 Task: Send an email with the signature Mariah Brown with the subject Request for an accommodation follow-up and the message The new product launch is scheduled for next week, are you ready? from softage.9@softage.net to softage.2@softage.net and move the email from Sent Items to the folder Lease agreements
Action: Mouse moved to (969, 73)
Screenshot: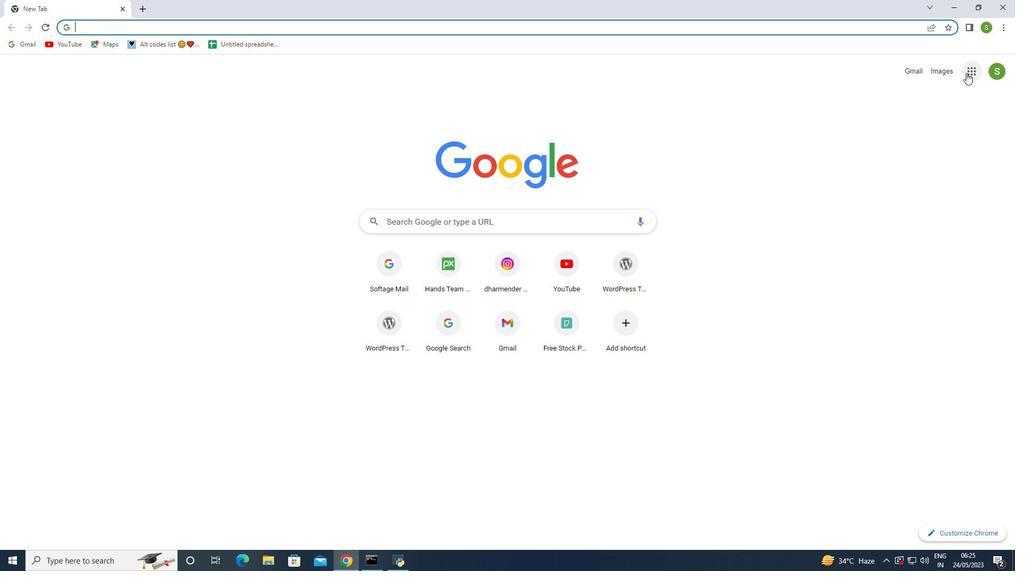 
Action: Mouse pressed left at (969, 73)
Screenshot: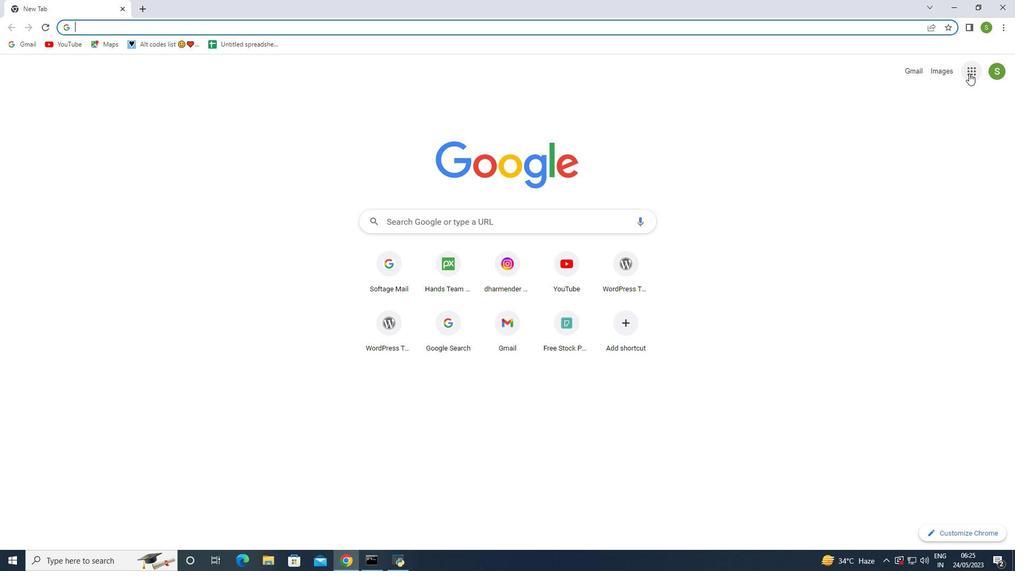 
Action: Mouse moved to (922, 123)
Screenshot: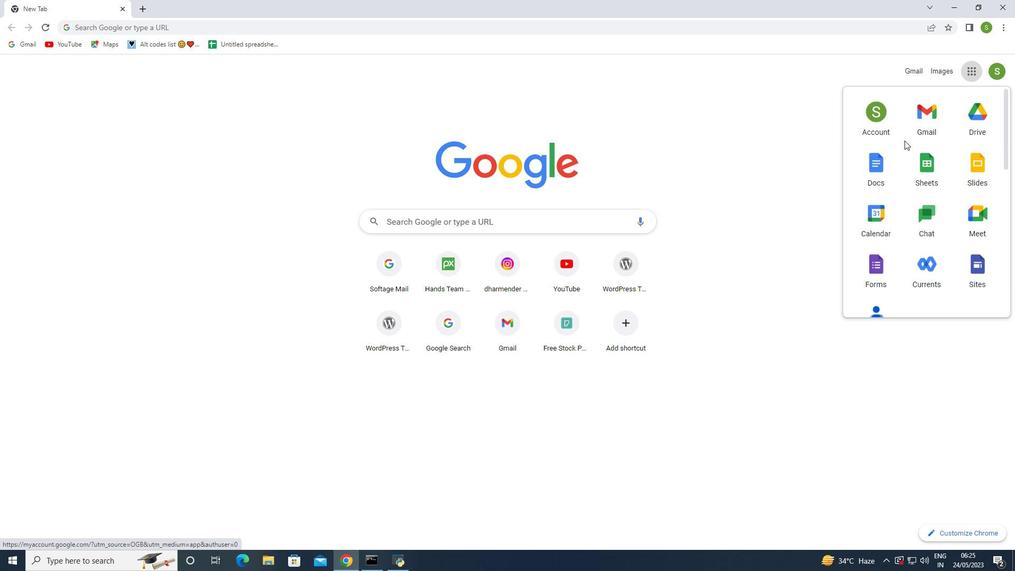 
Action: Mouse pressed left at (922, 123)
Screenshot: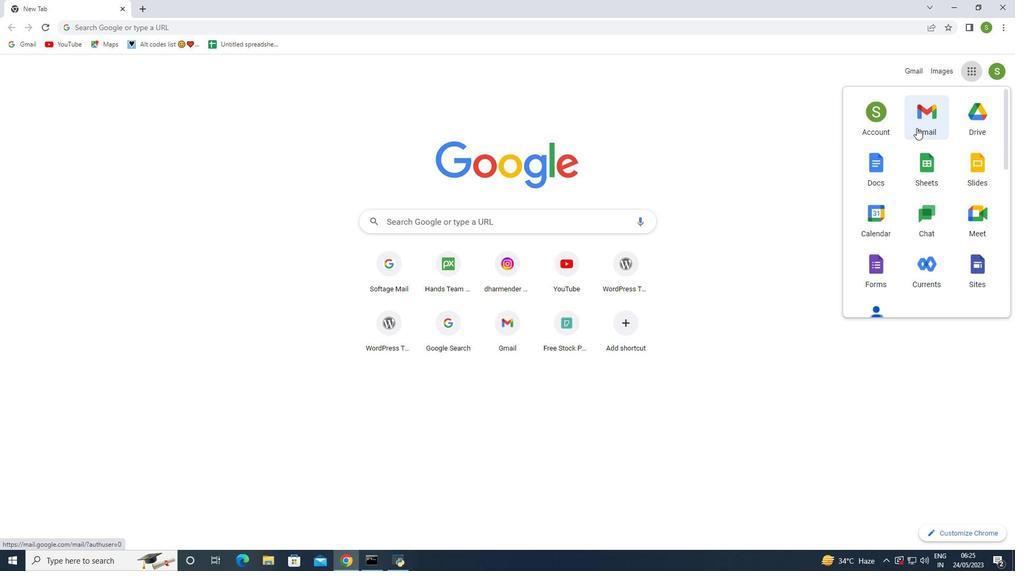
Action: Mouse moved to (897, 73)
Screenshot: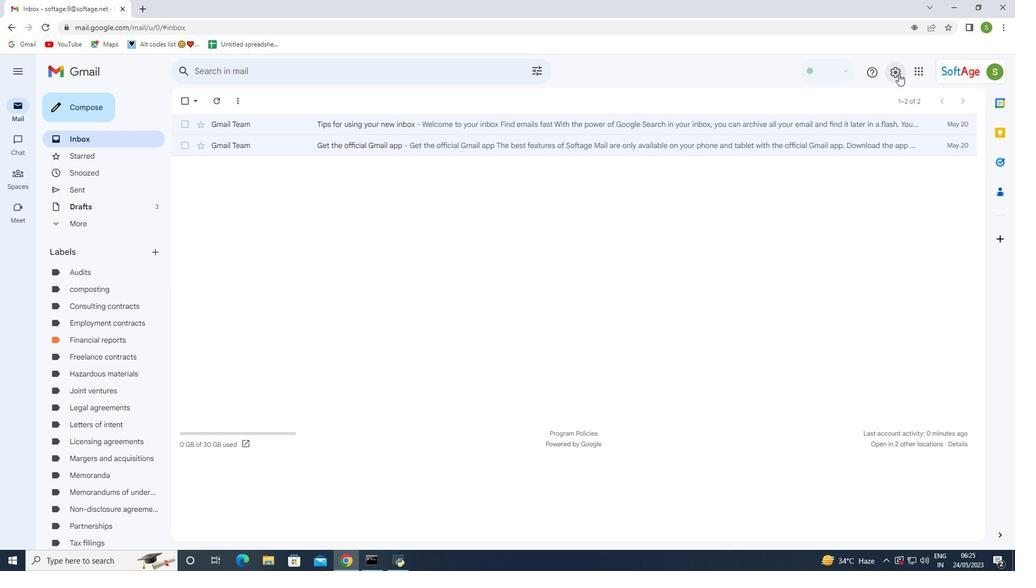 
Action: Mouse pressed left at (897, 73)
Screenshot: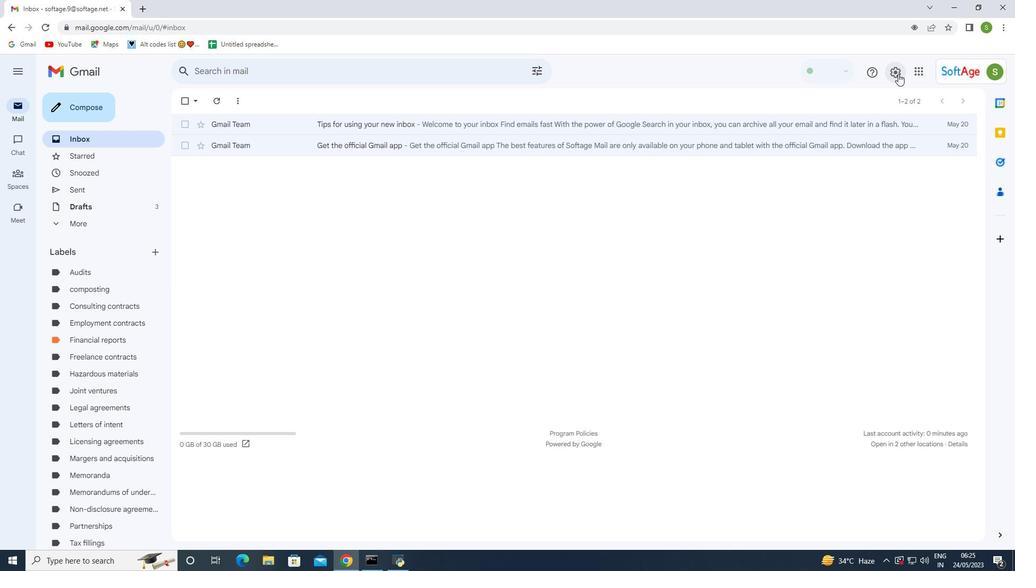 
Action: Mouse moved to (877, 126)
Screenshot: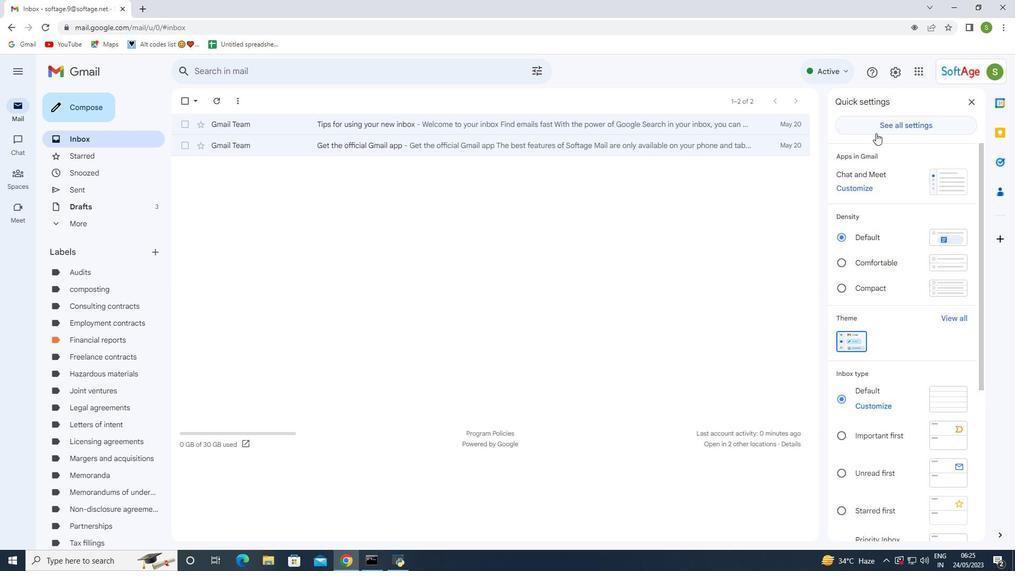 
Action: Mouse pressed left at (877, 126)
Screenshot: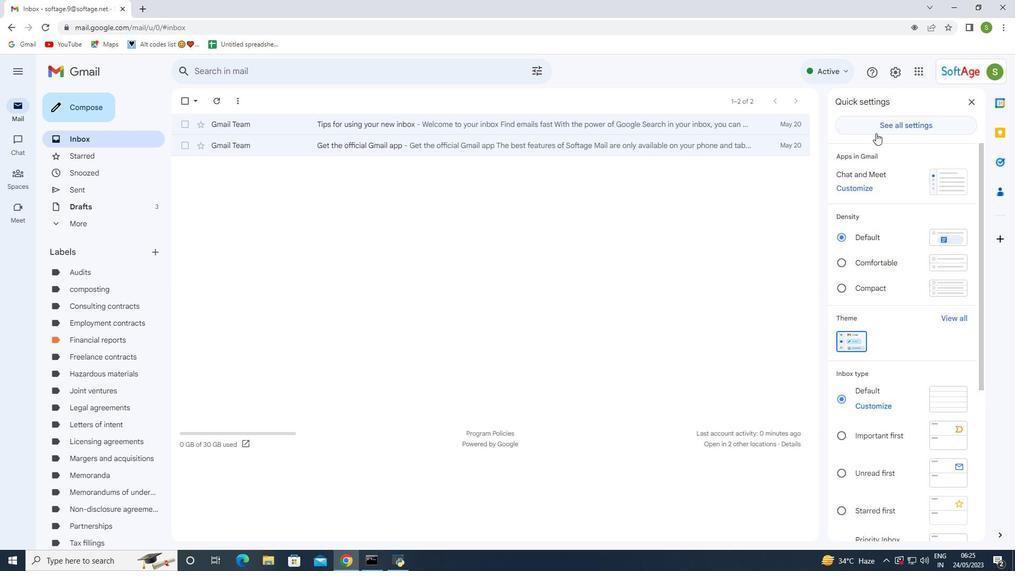 
Action: Mouse moved to (528, 232)
Screenshot: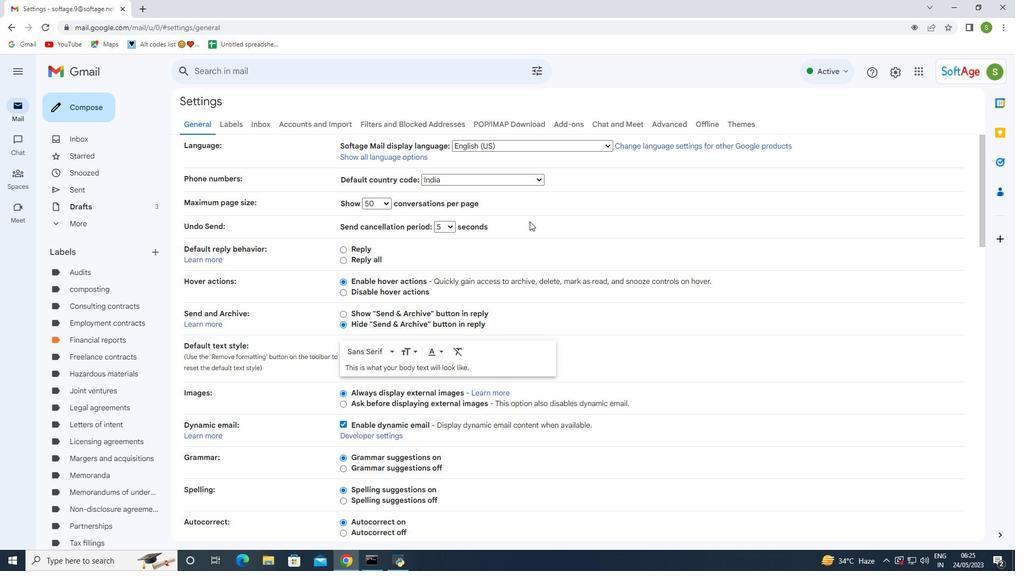 
Action: Mouse scrolled (528, 231) with delta (0, 0)
Screenshot: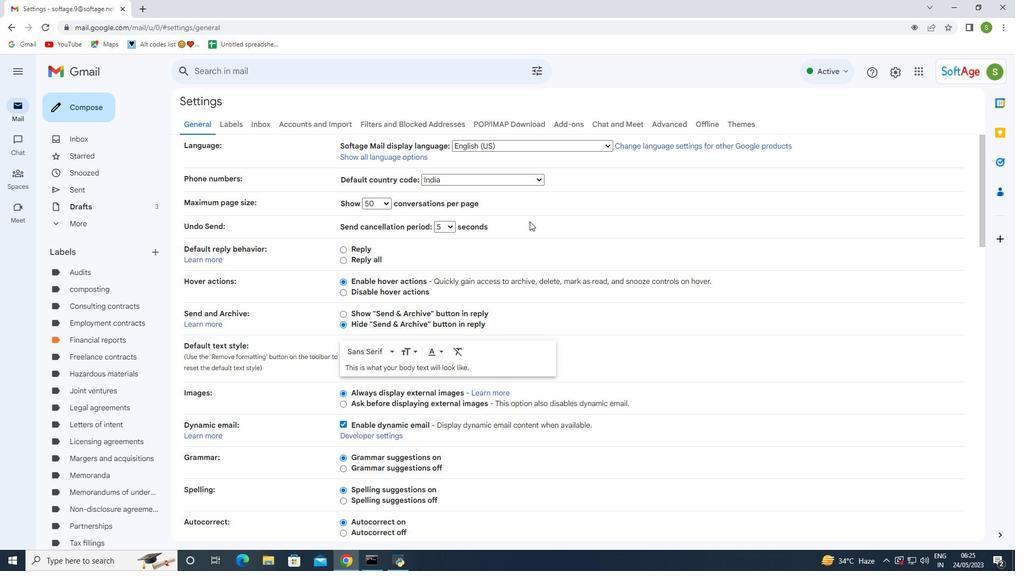 
Action: Mouse moved to (527, 232)
Screenshot: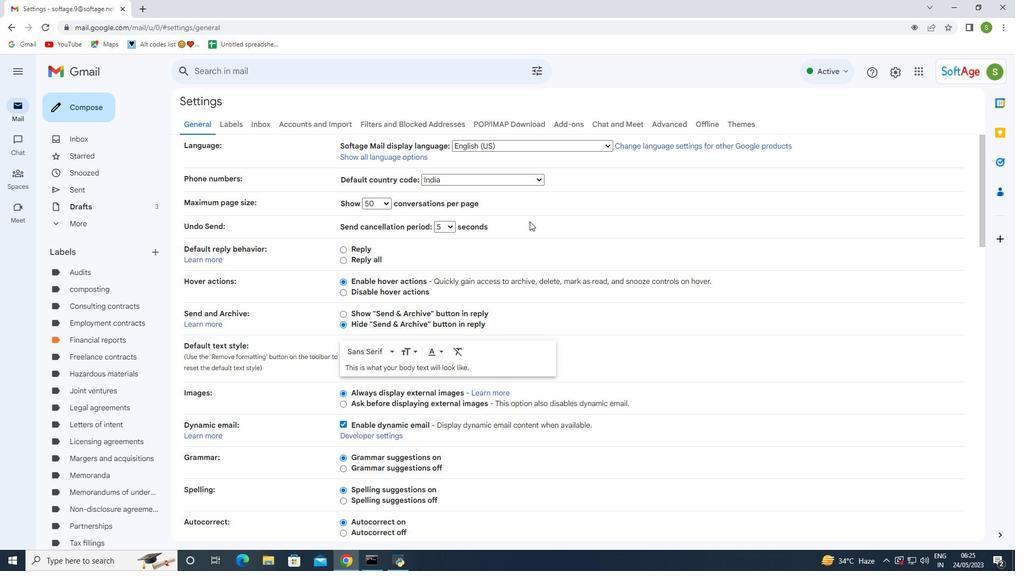 
Action: Mouse scrolled (527, 232) with delta (0, 0)
Screenshot: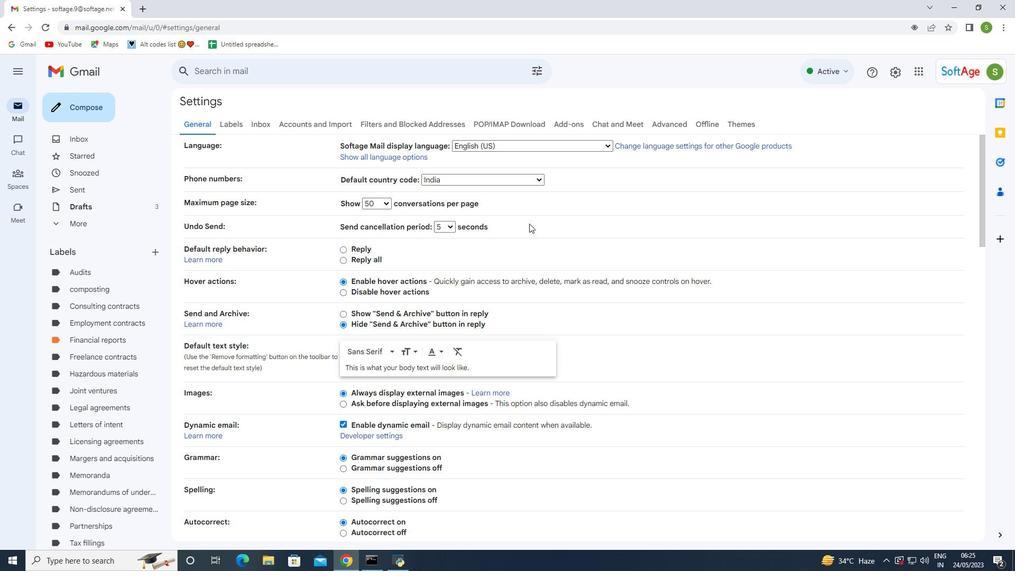 
Action: Mouse moved to (527, 232)
Screenshot: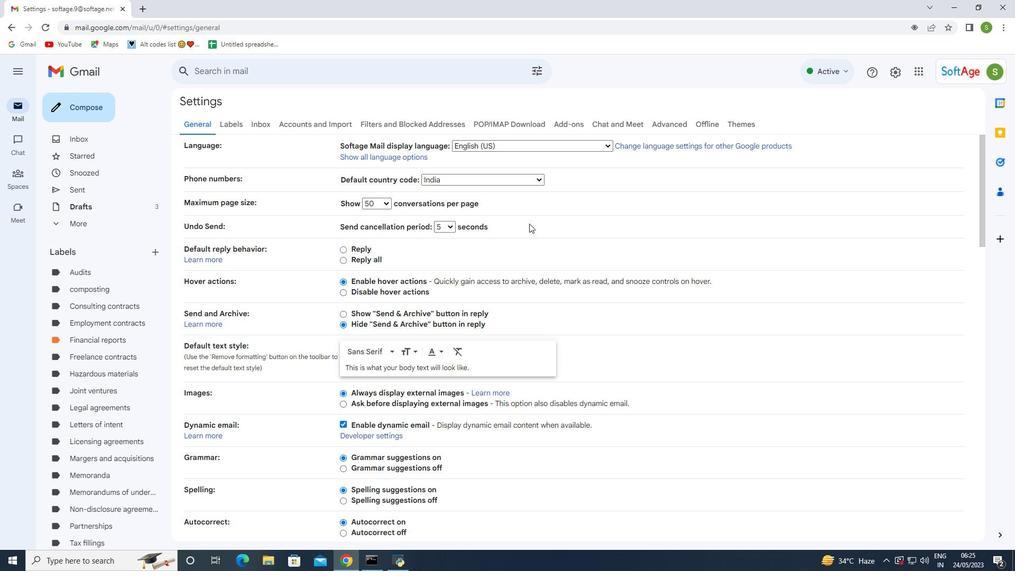 
Action: Mouse scrolled (527, 232) with delta (0, 0)
Screenshot: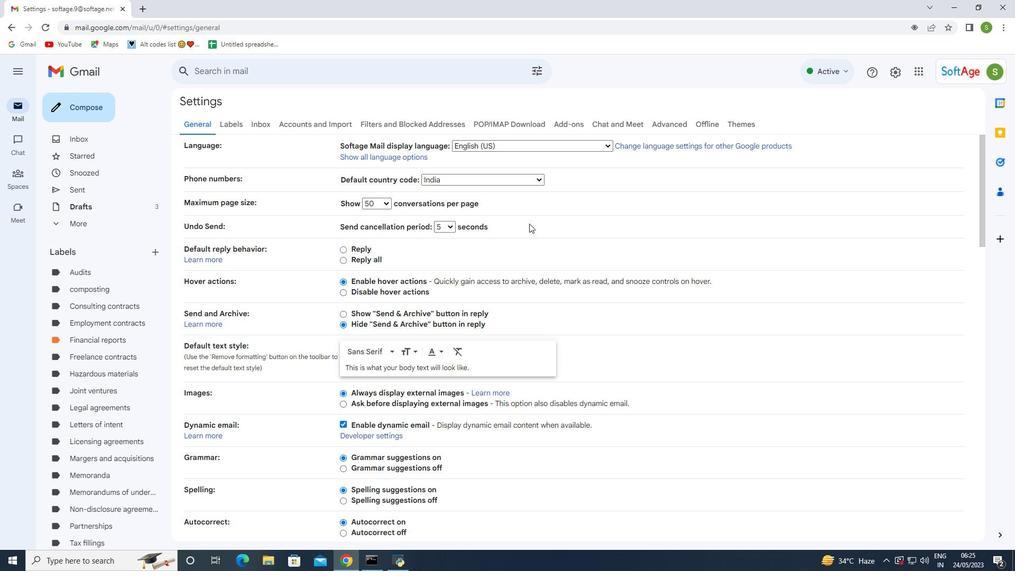 
Action: Mouse scrolled (527, 232) with delta (0, 0)
Screenshot: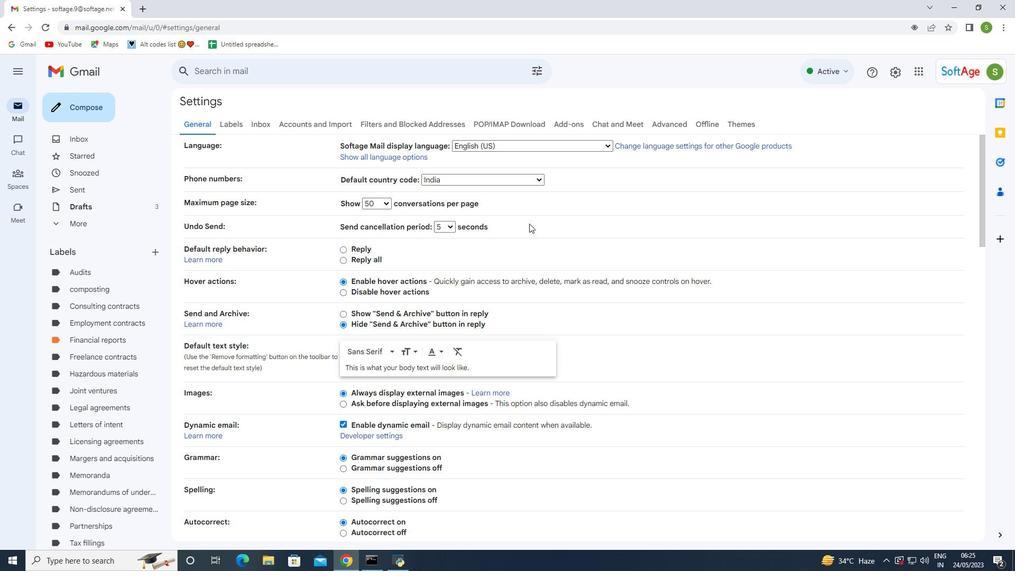 
Action: Mouse moved to (524, 229)
Screenshot: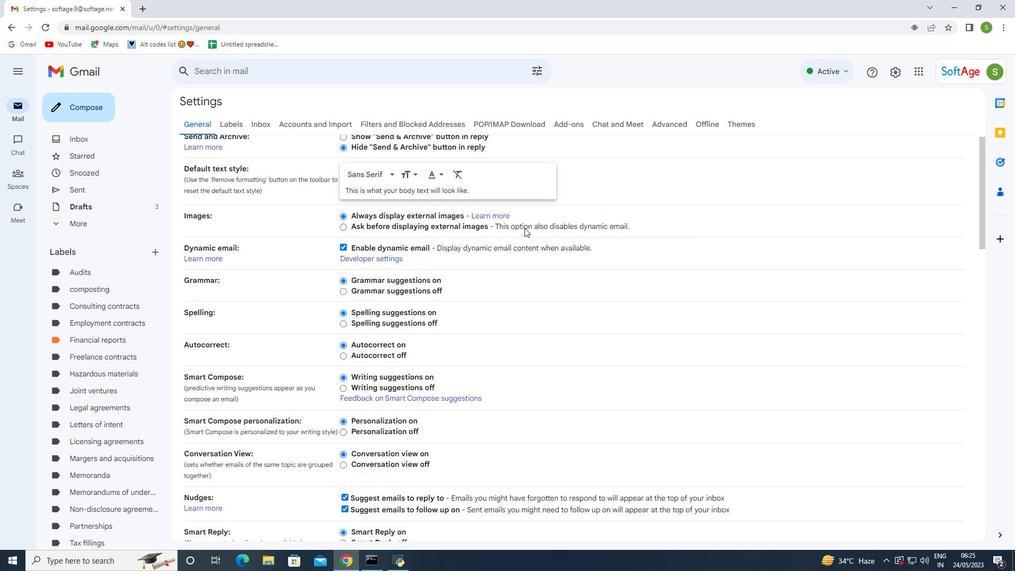 
Action: Mouse scrolled (524, 228) with delta (0, 0)
Screenshot: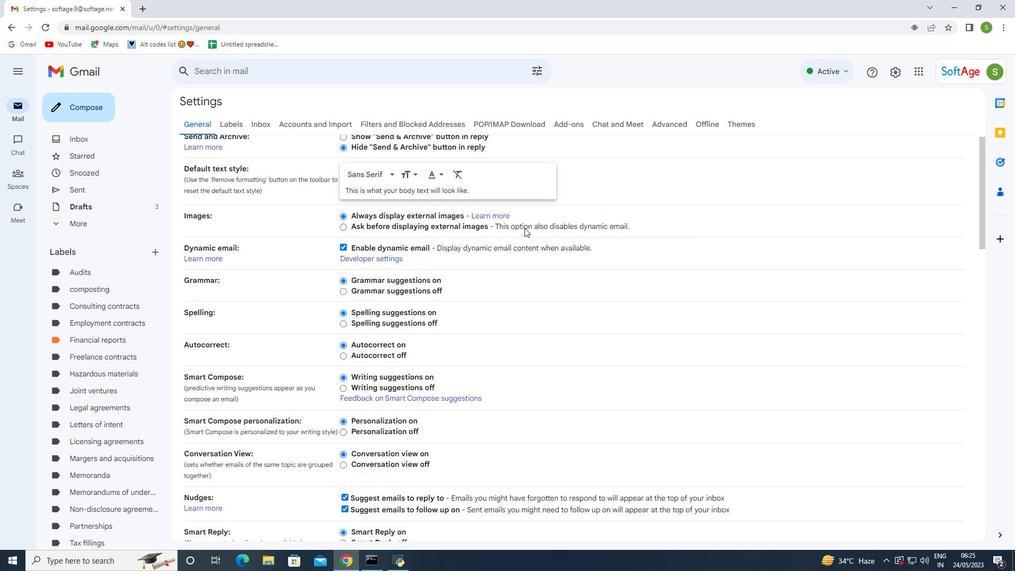 
Action: Mouse scrolled (524, 228) with delta (0, 0)
Screenshot: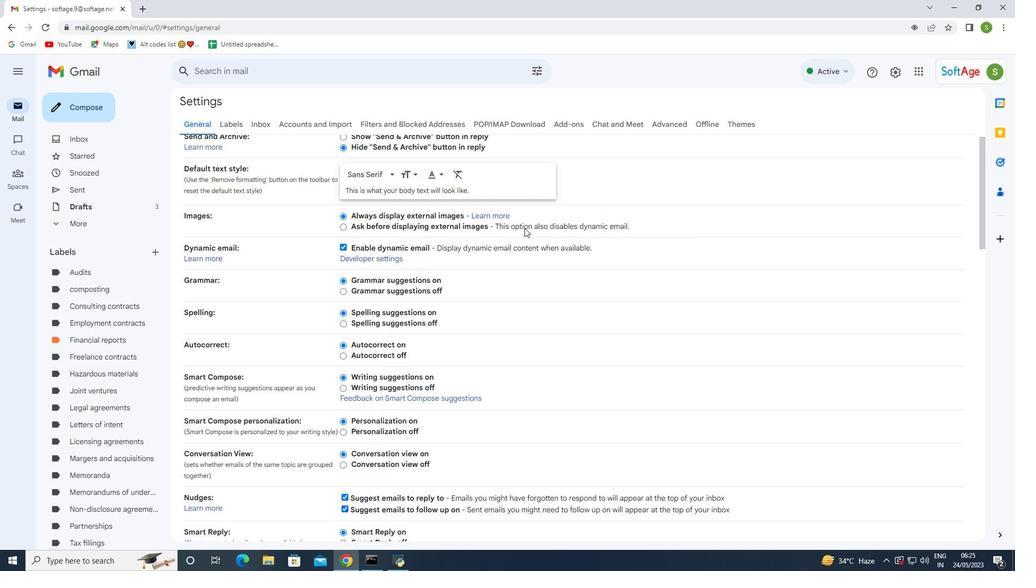 
Action: Mouse moved to (524, 229)
Screenshot: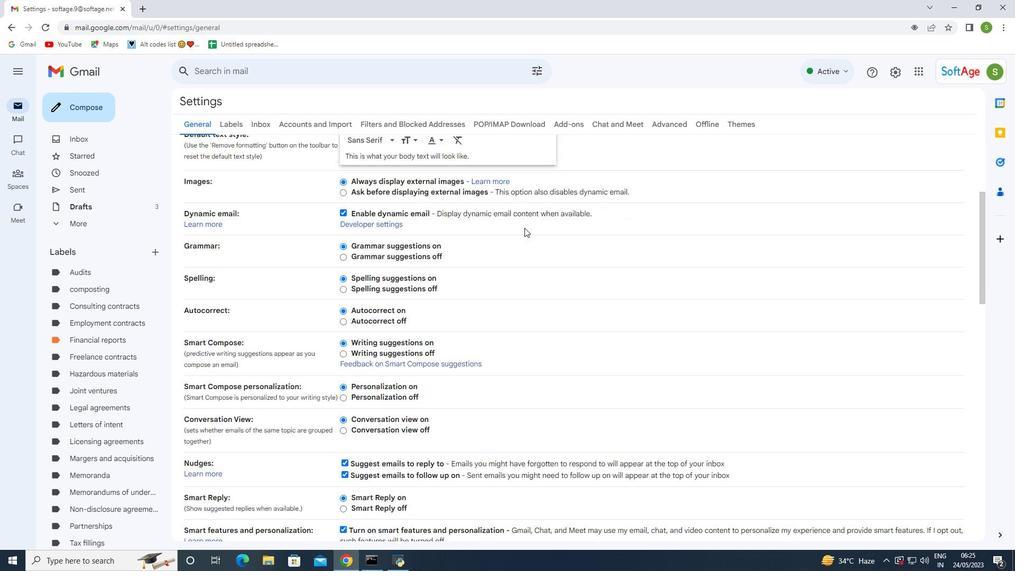 
Action: Mouse scrolled (524, 229) with delta (0, 0)
Screenshot: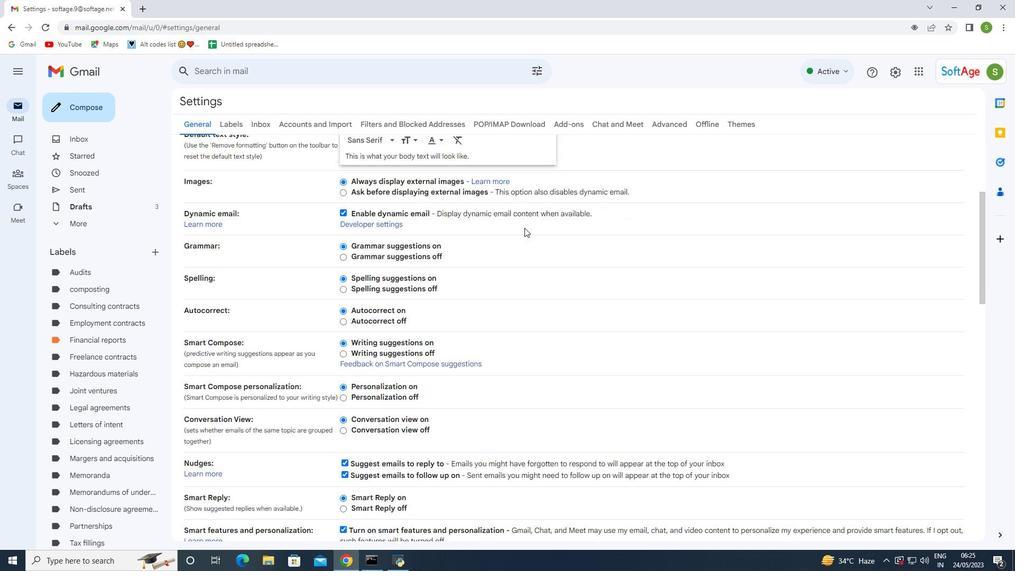 
Action: Mouse scrolled (524, 229) with delta (0, 0)
Screenshot: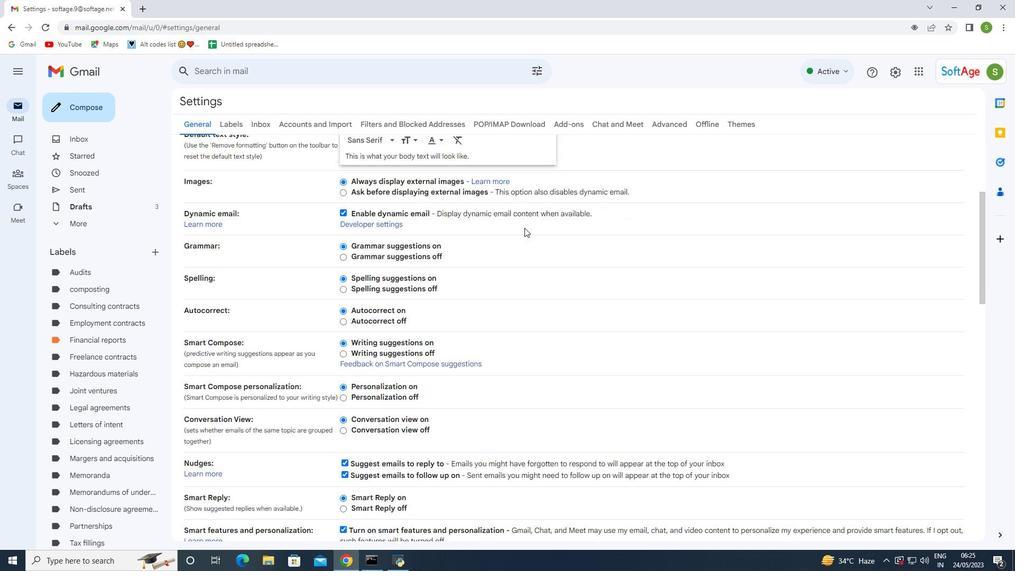 
Action: Mouse scrolled (524, 229) with delta (0, 0)
Screenshot: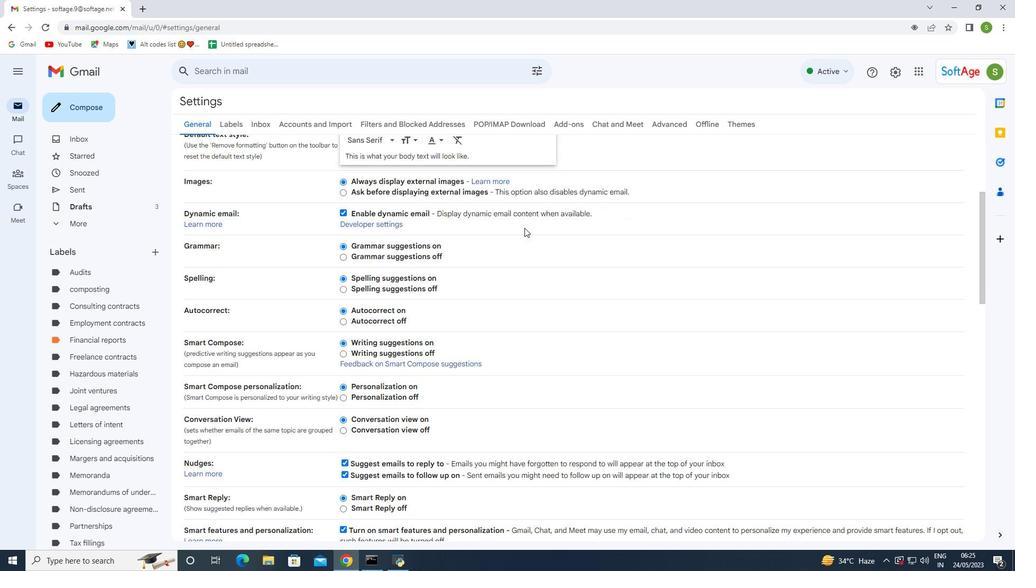 
Action: Mouse scrolled (524, 229) with delta (0, 0)
Screenshot: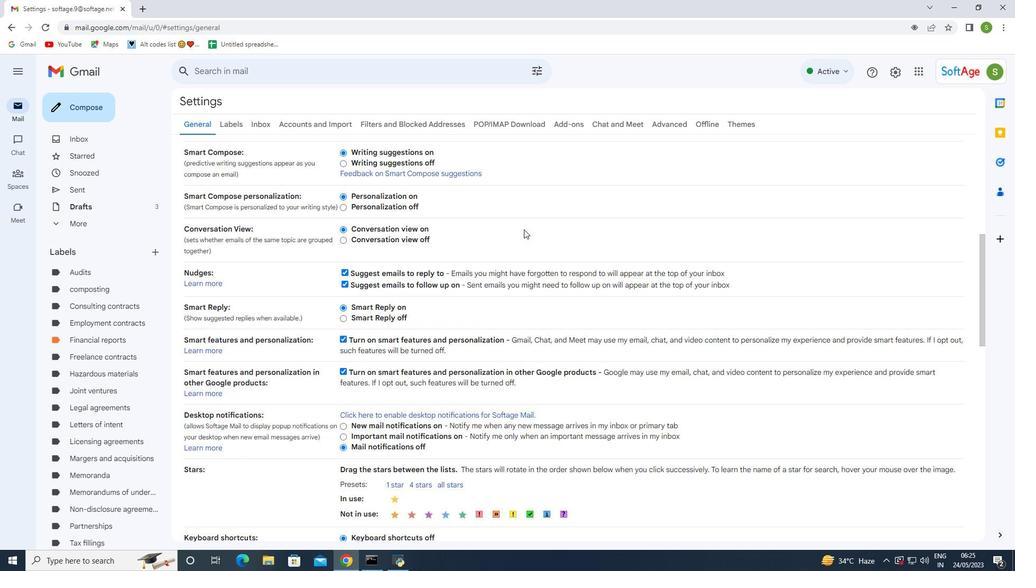 
Action: Mouse moved to (523, 230)
Screenshot: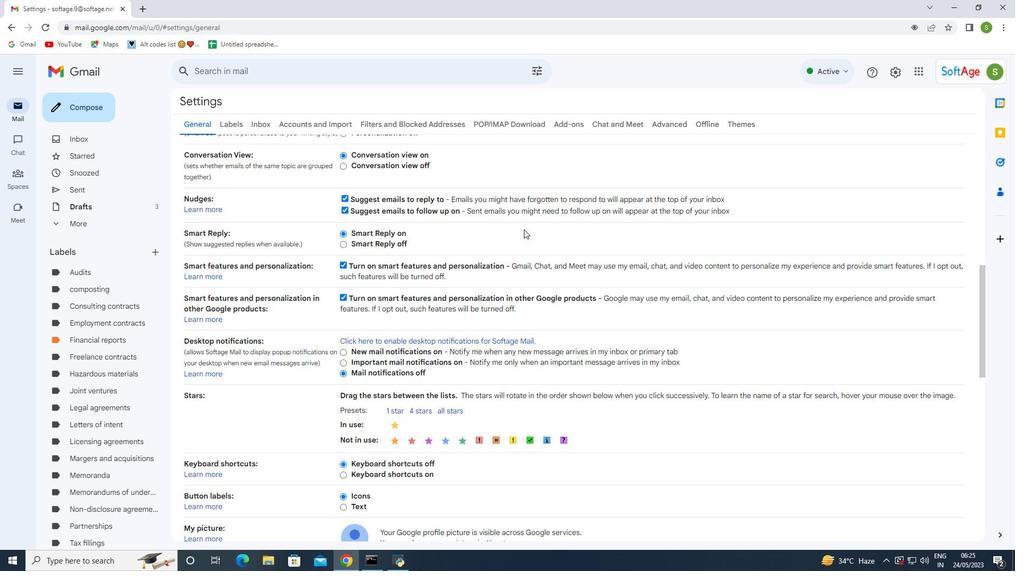 
Action: Mouse scrolled (524, 229) with delta (0, 0)
Screenshot: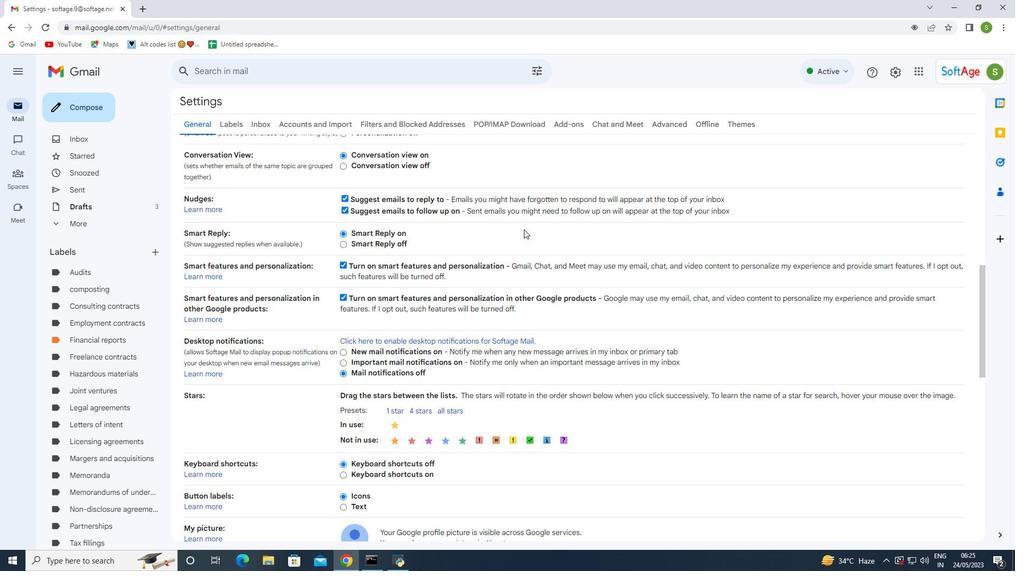 
Action: Mouse moved to (515, 236)
Screenshot: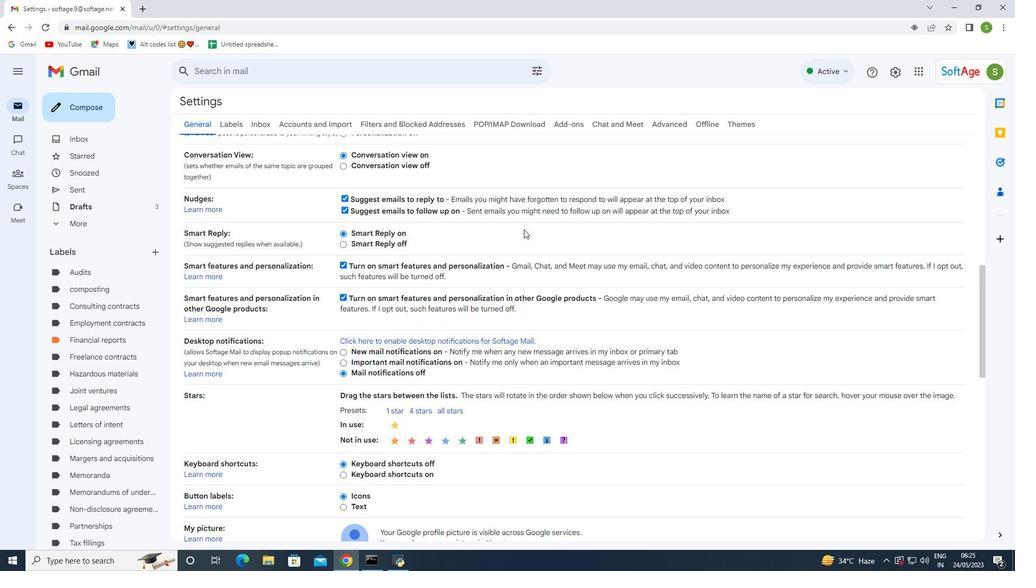 
Action: Mouse scrolled (520, 233) with delta (0, 0)
Screenshot: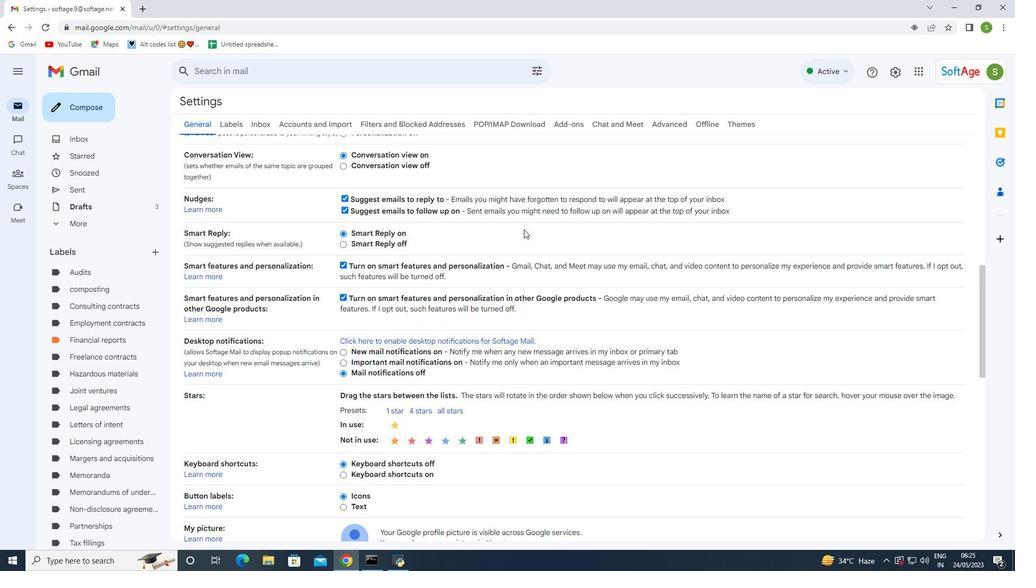 
Action: Mouse scrolled (517, 235) with delta (0, 0)
Screenshot: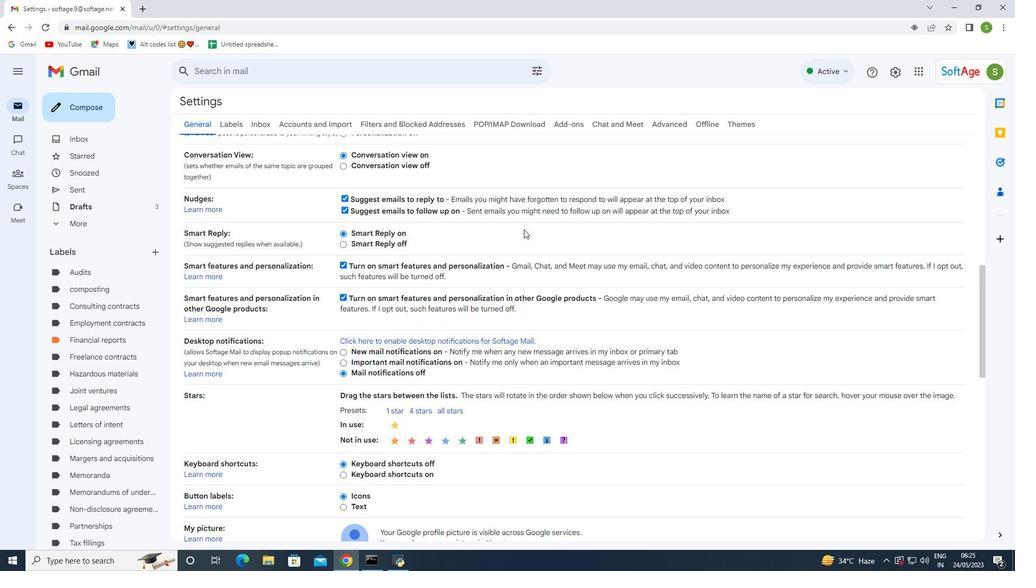 
Action: Mouse scrolled (516, 235) with delta (0, 0)
Screenshot: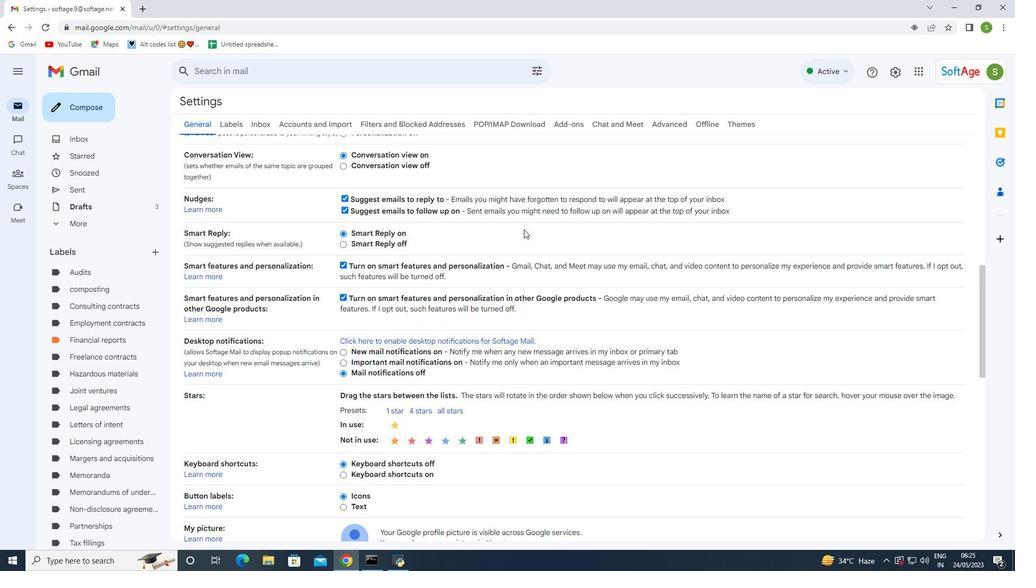 
Action: Mouse moved to (422, 437)
Screenshot: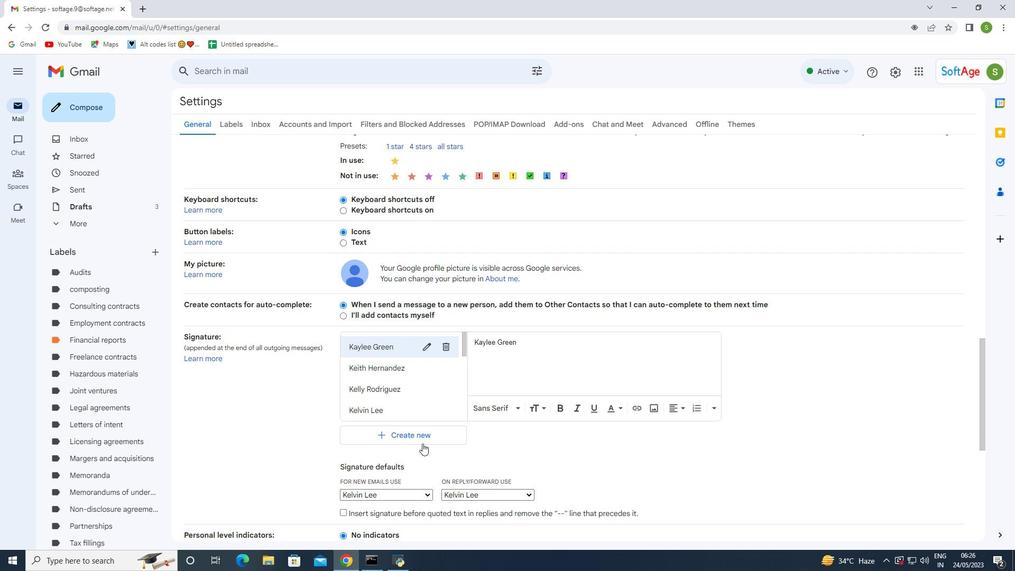 
Action: Mouse pressed left at (422, 437)
Screenshot: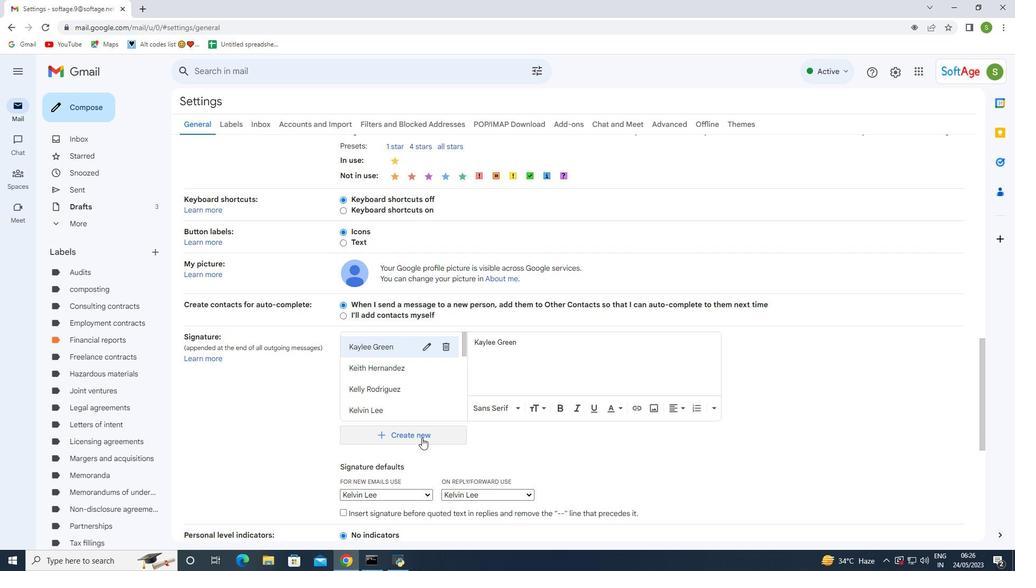 
Action: Mouse moved to (469, 295)
Screenshot: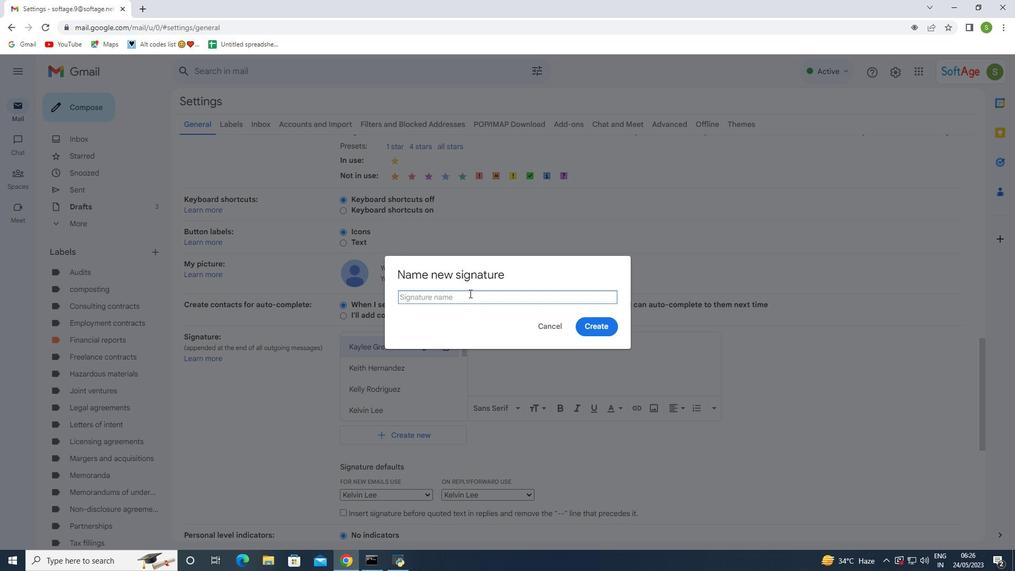 
Action: Mouse pressed left at (469, 295)
Screenshot: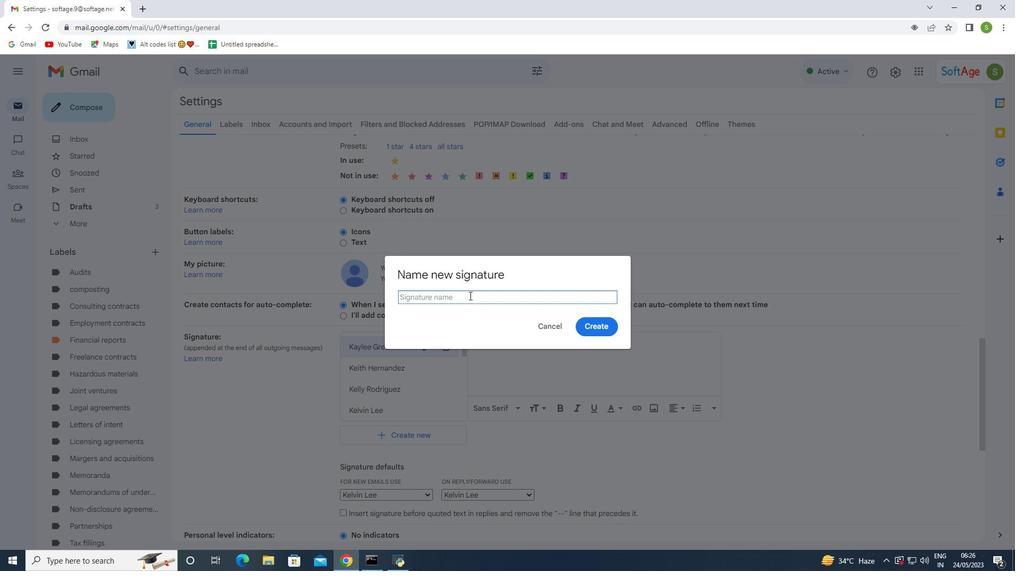 
Action: Key pressed <Key.shift>Mariah<Key.space><Key.shift>Be<Key.backspace>rown
Screenshot: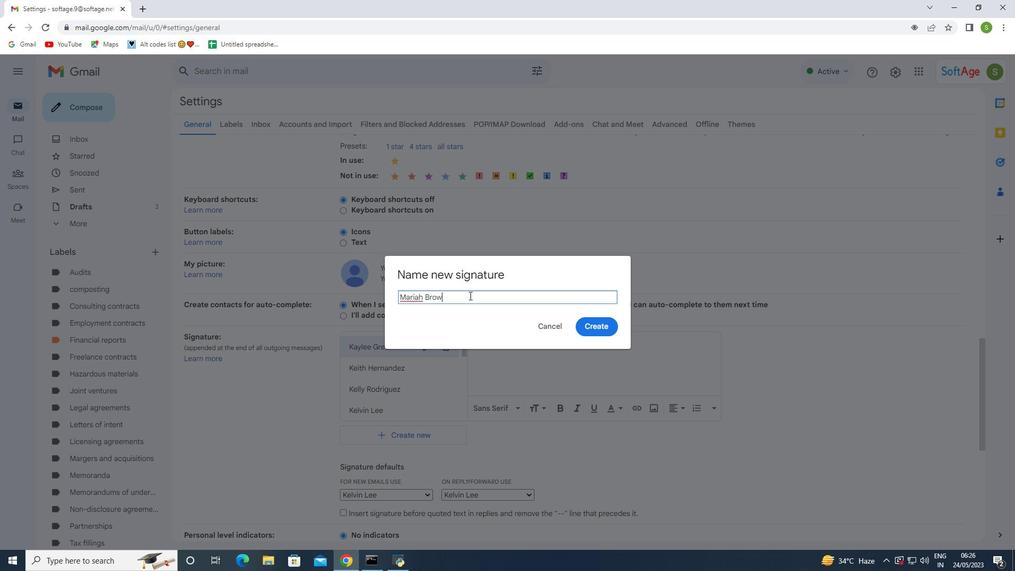 
Action: Mouse moved to (581, 323)
Screenshot: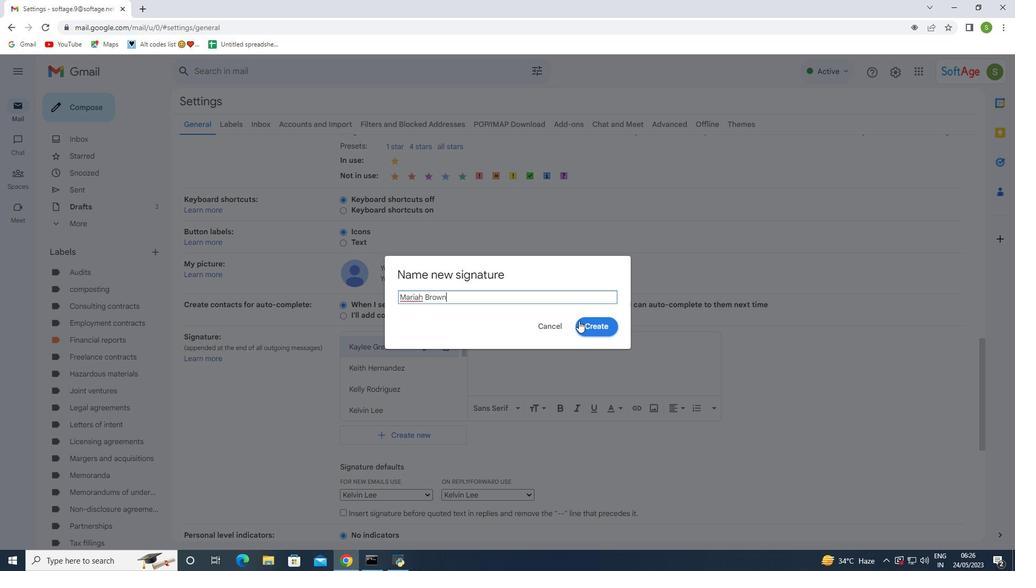 
Action: Mouse pressed left at (581, 323)
Screenshot: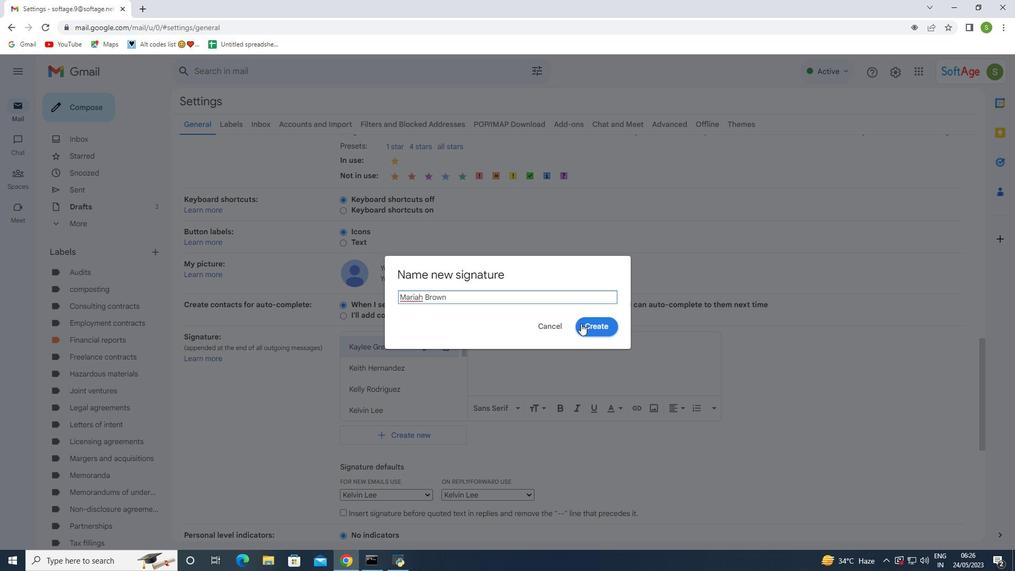 
Action: Mouse moved to (496, 352)
Screenshot: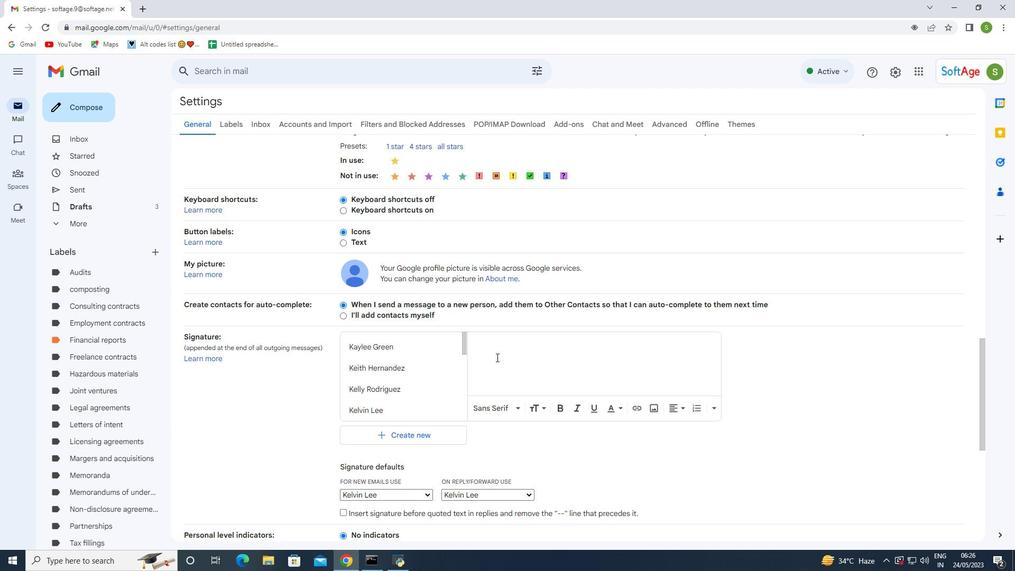 
Action: Key pressed <Key.shift>Mariah<Key.space><Key.shift>Brown
Screenshot: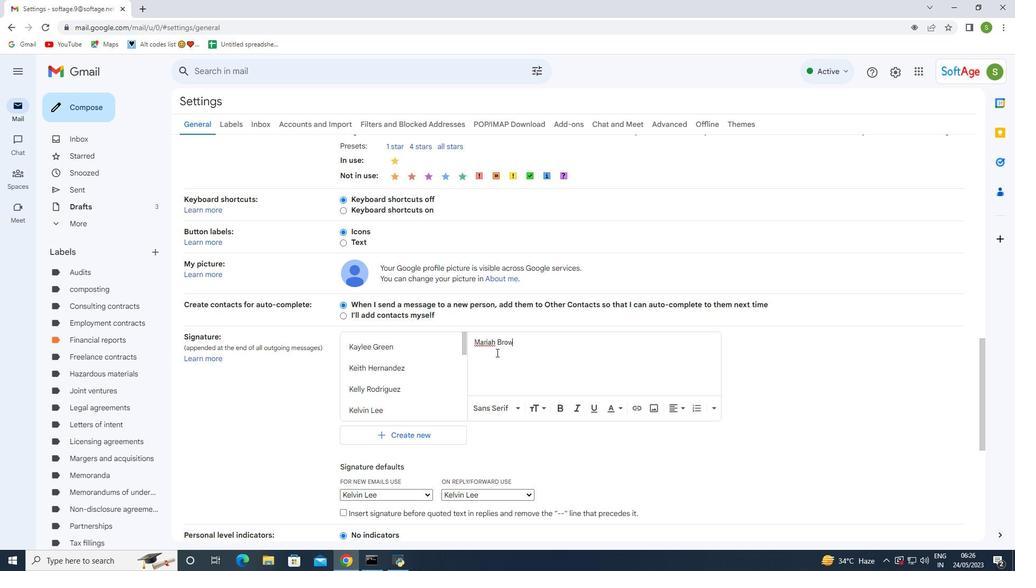 
Action: Mouse moved to (515, 356)
Screenshot: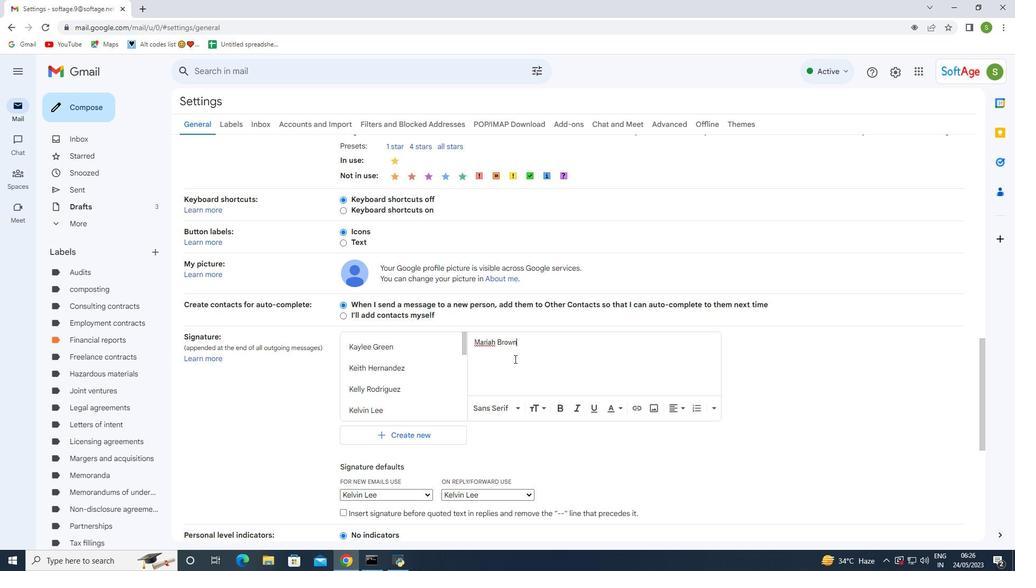 
Action: Mouse scrolled (515, 355) with delta (0, 0)
Screenshot: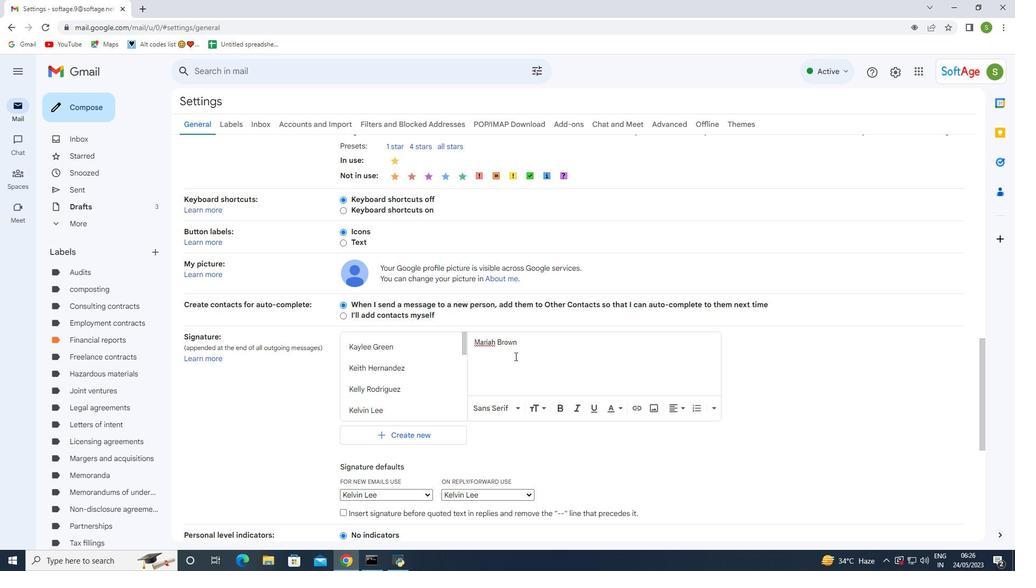
Action: Mouse moved to (515, 356)
Screenshot: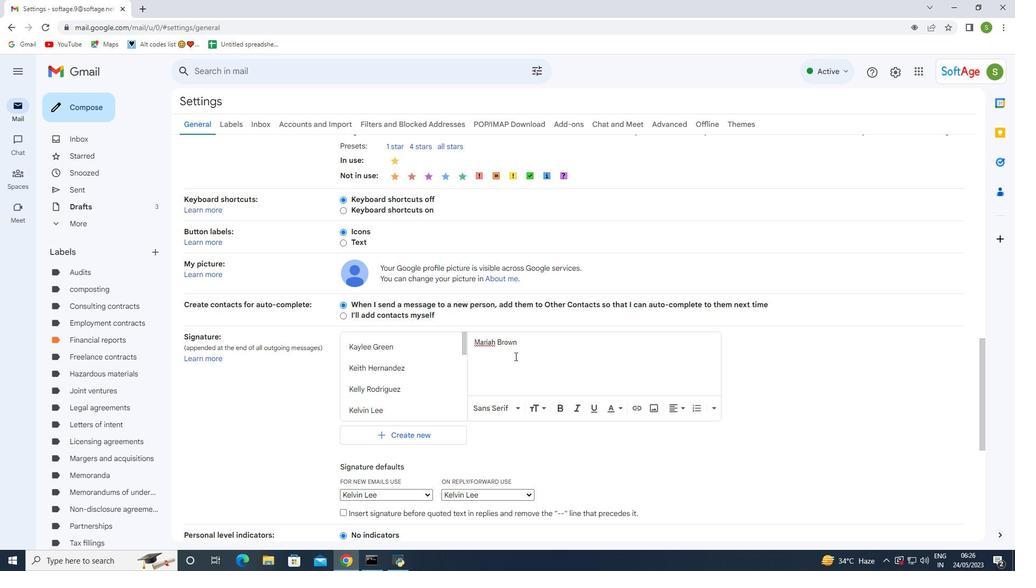 
Action: Mouse scrolled (515, 355) with delta (0, 0)
Screenshot: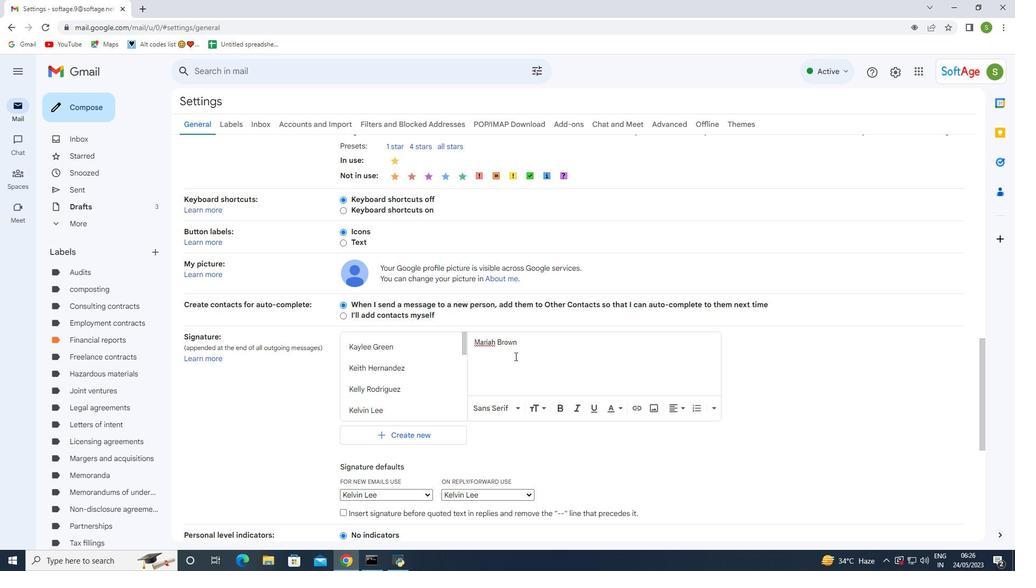 
Action: Mouse moved to (394, 385)
Screenshot: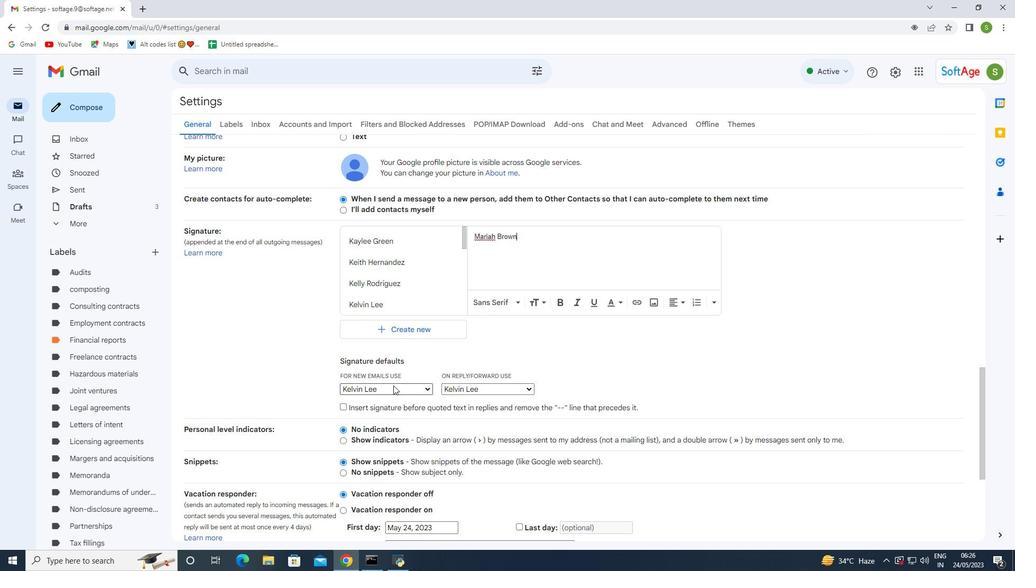 
Action: Mouse pressed left at (394, 385)
Screenshot: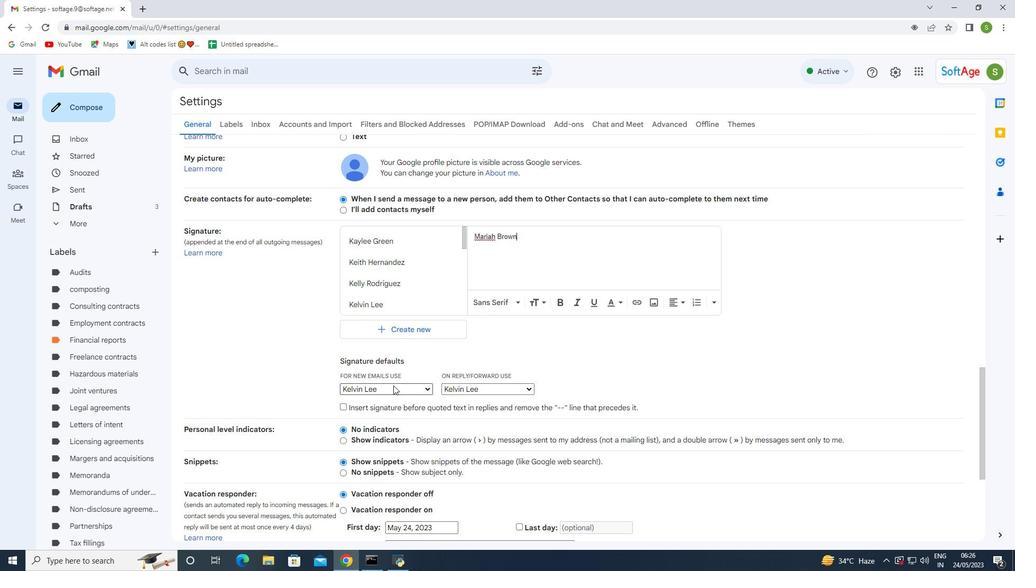 
Action: Mouse moved to (394, 376)
Screenshot: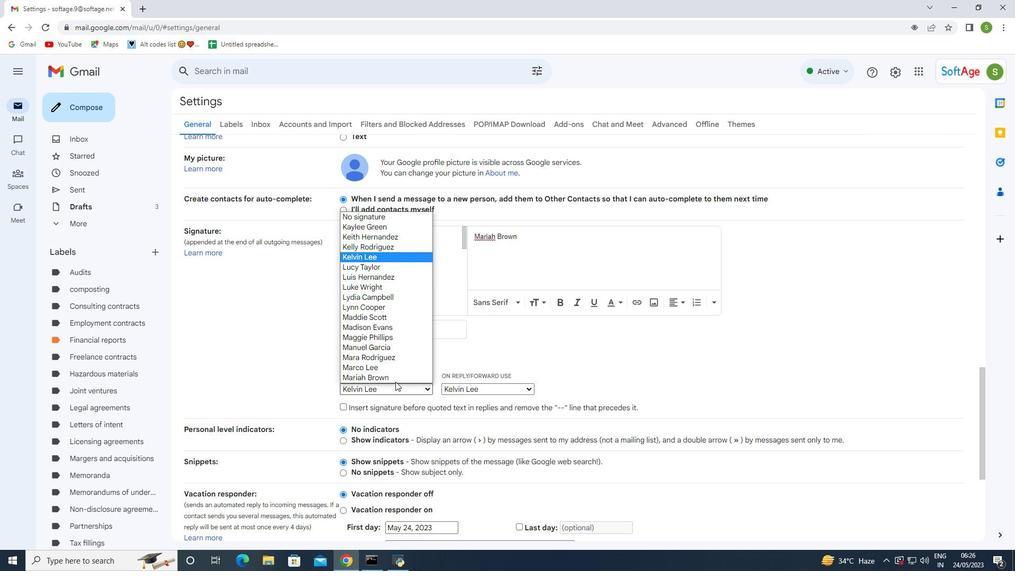 
Action: Mouse pressed left at (394, 376)
Screenshot: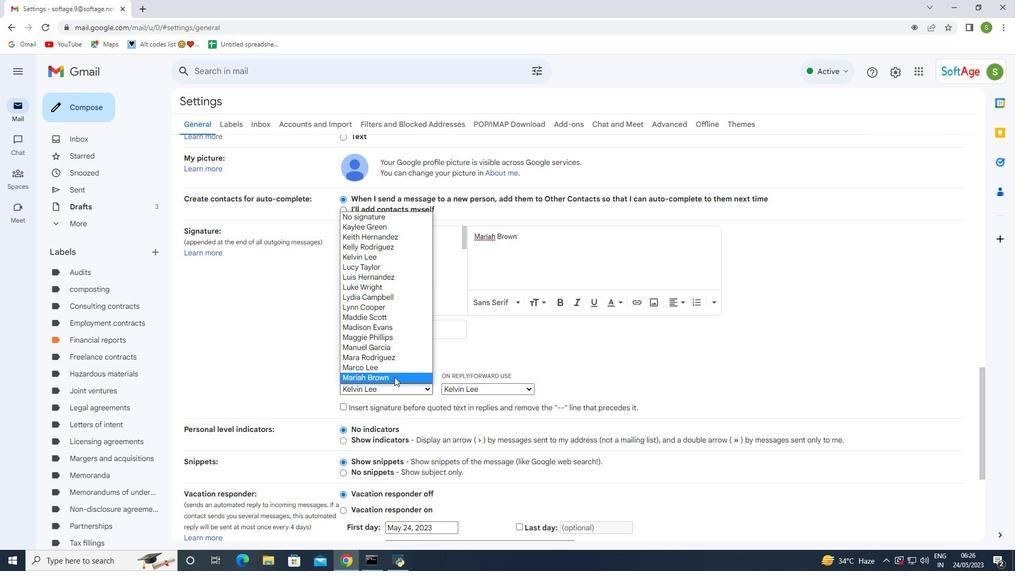 
Action: Mouse moved to (487, 388)
Screenshot: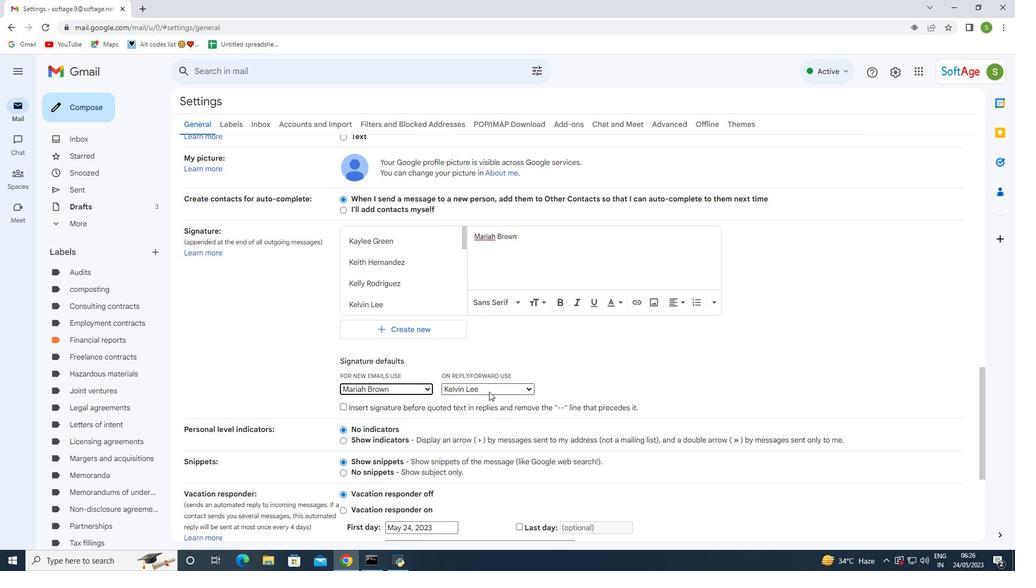 
Action: Mouse pressed left at (487, 388)
Screenshot: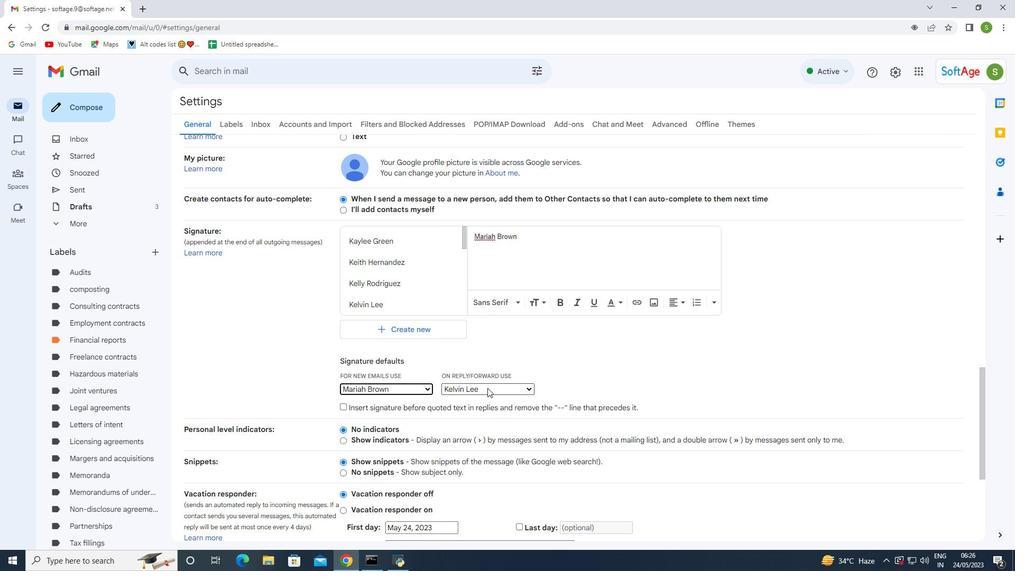 
Action: Mouse moved to (481, 379)
Screenshot: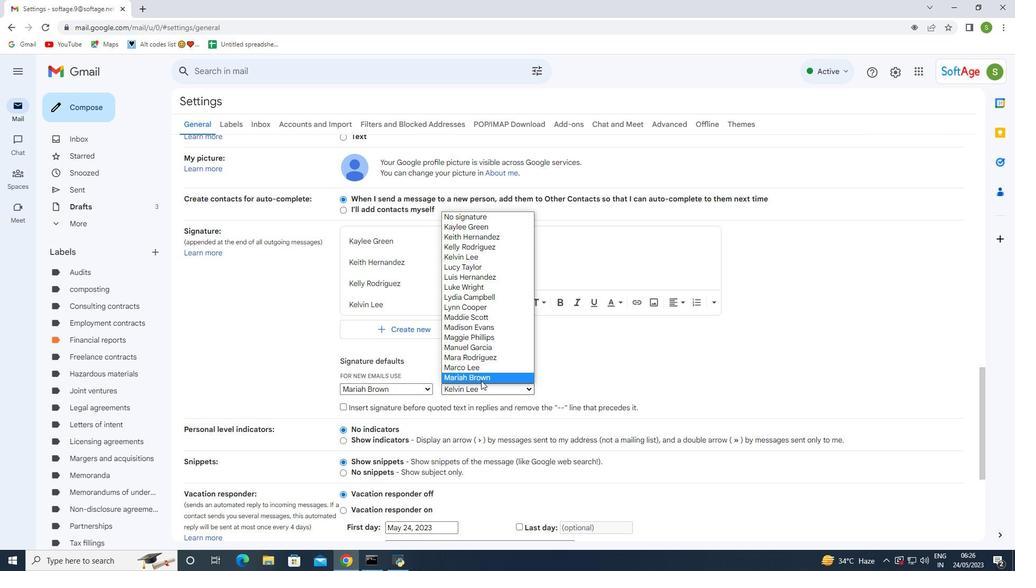 
Action: Mouse pressed left at (481, 379)
Screenshot: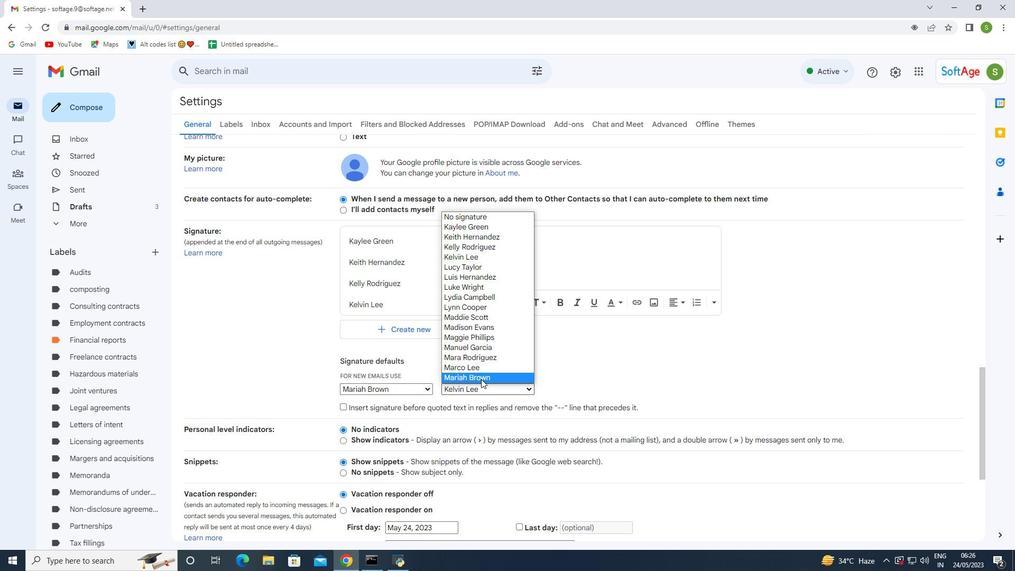 
Action: Mouse moved to (485, 396)
Screenshot: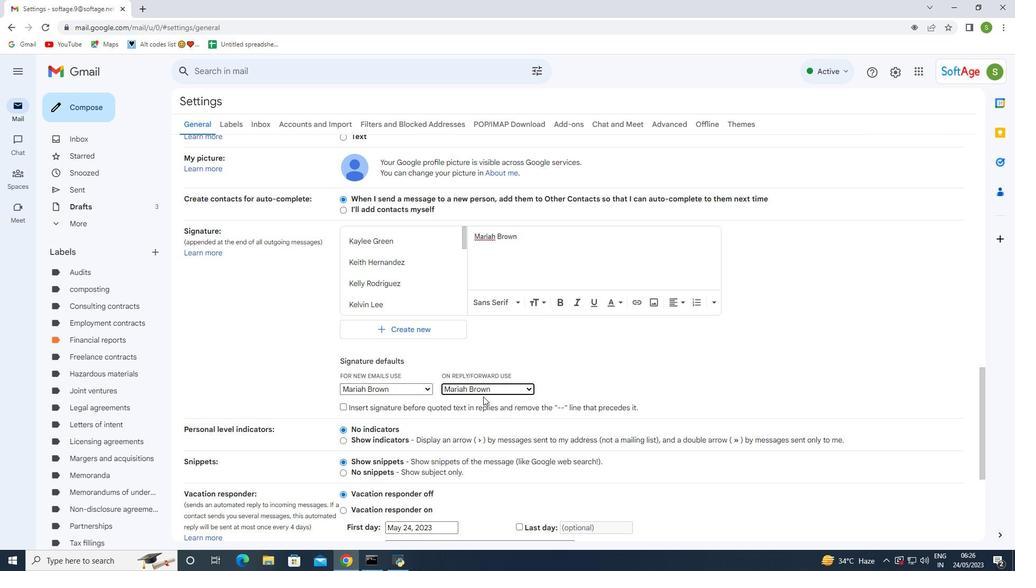 
Action: Mouse scrolled (485, 395) with delta (0, 0)
Screenshot: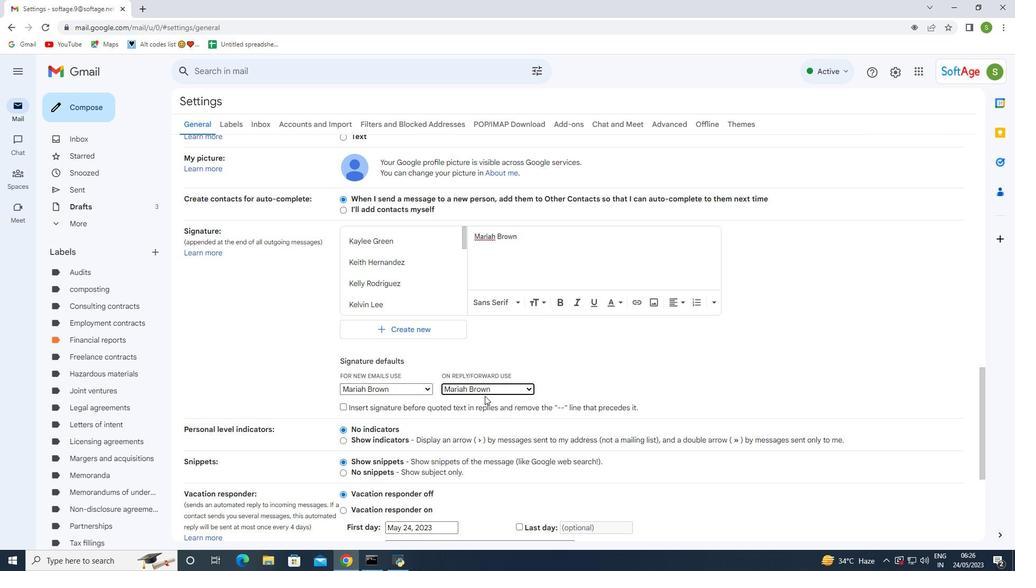 
Action: Mouse scrolled (485, 395) with delta (0, 0)
Screenshot: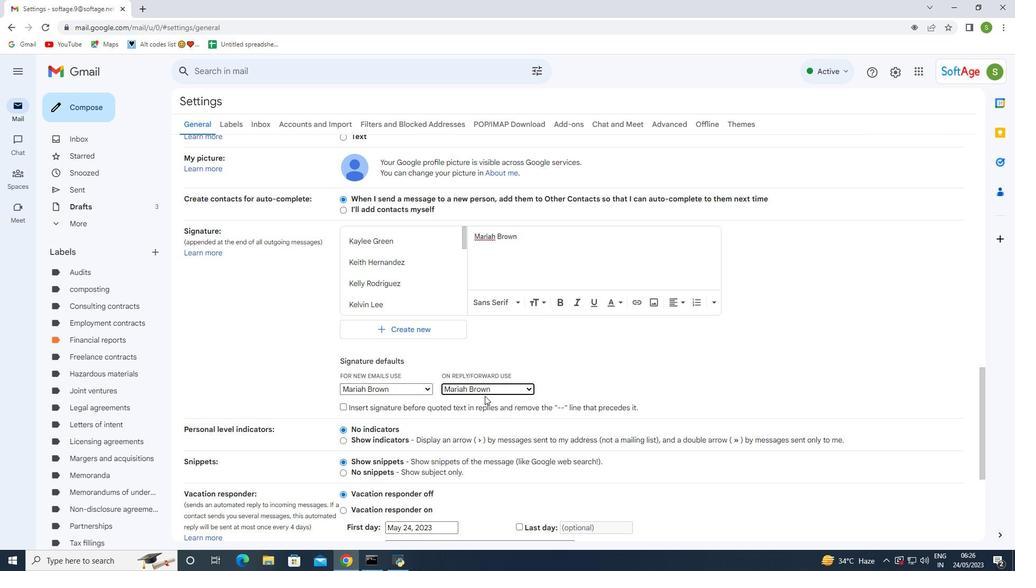 
Action: Mouse scrolled (485, 395) with delta (0, 0)
Screenshot: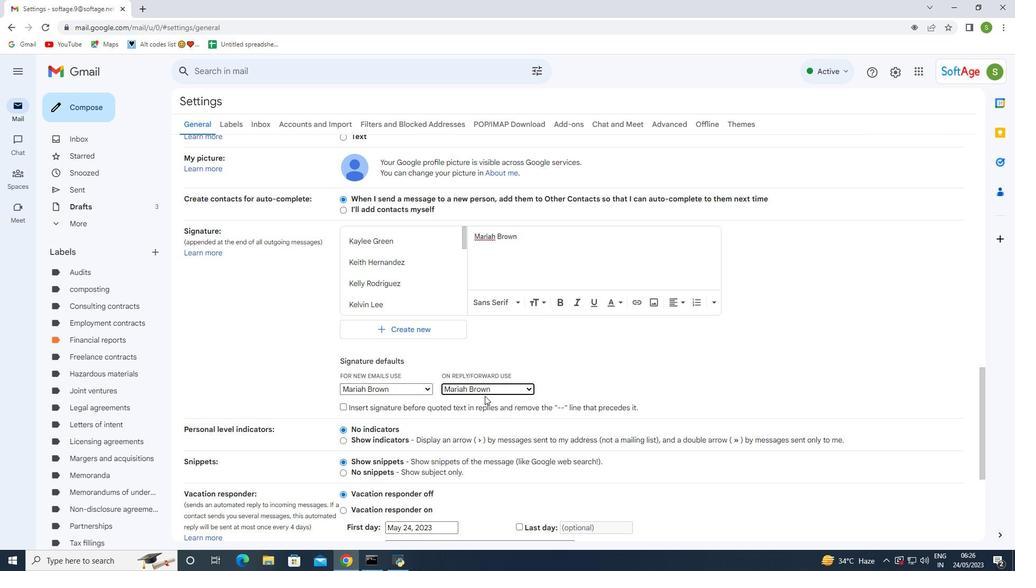 
Action: Mouse scrolled (485, 395) with delta (0, 0)
Screenshot: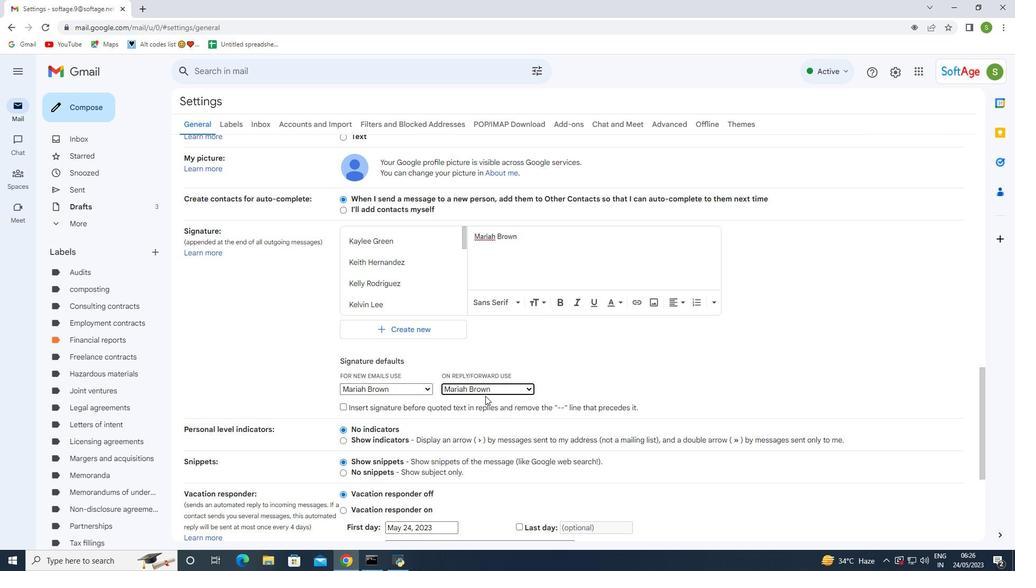 
Action: Mouse scrolled (485, 395) with delta (0, 0)
Screenshot: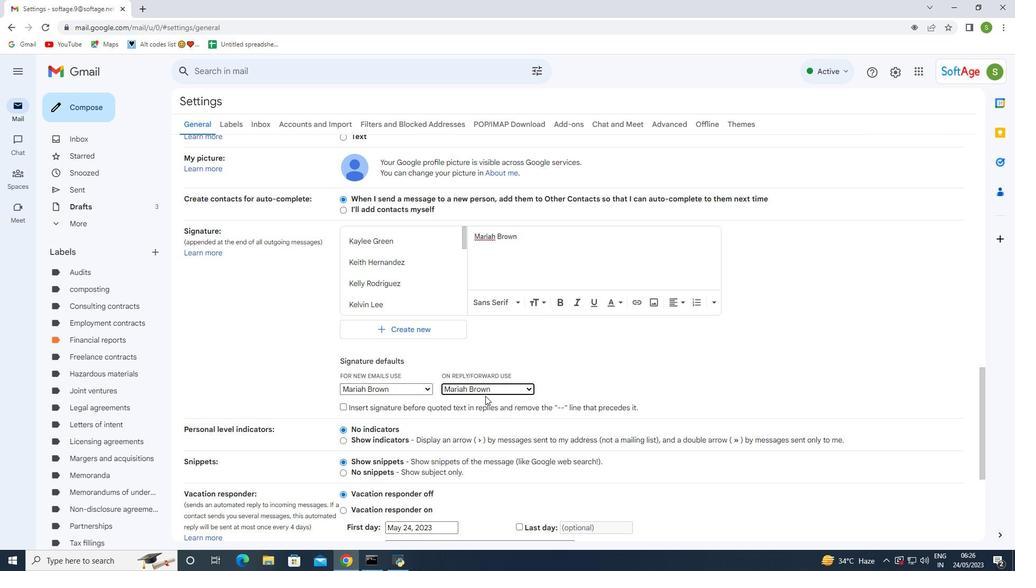 
Action: Mouse moved to (555, 480)
Screenshot: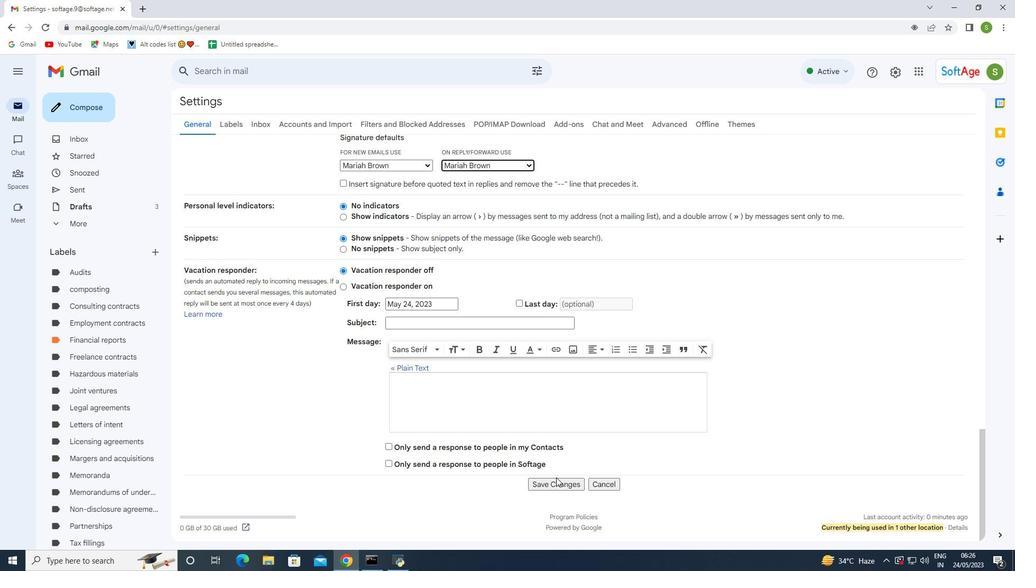 
Action: Mouse pressed left at (555, 480)
Screenshot: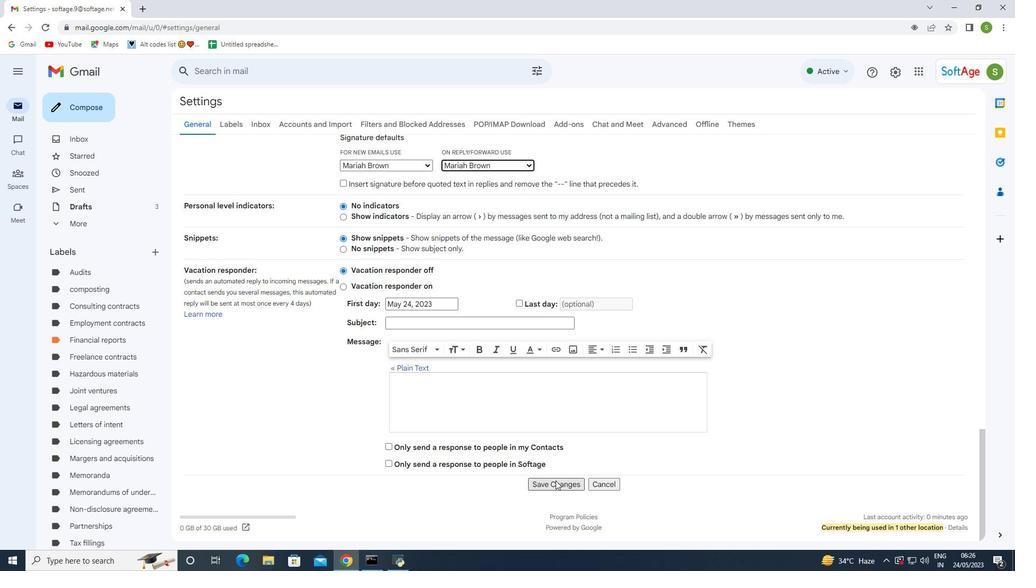 
Action: Mouse moved to (55, 110)
Screenshot: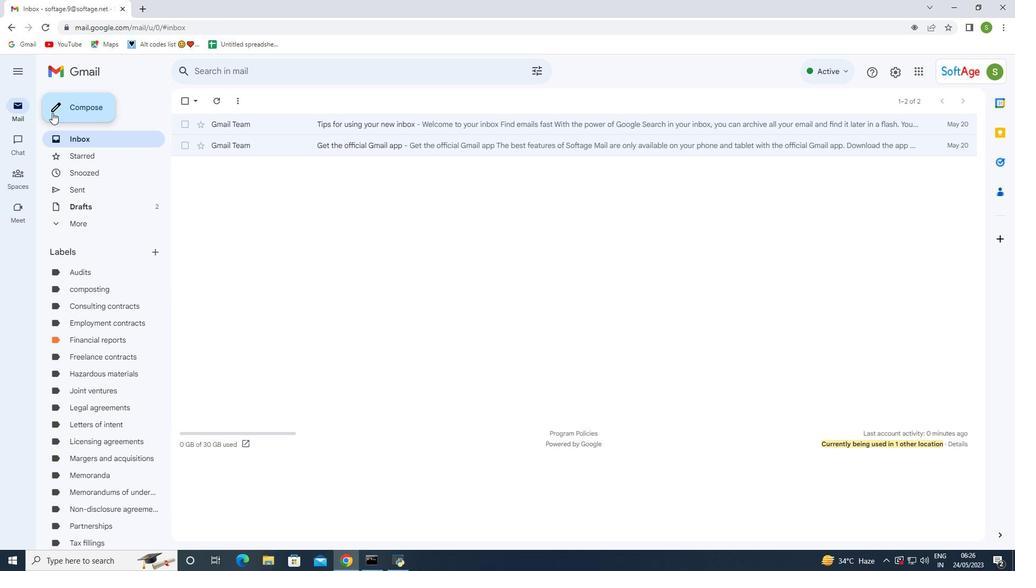
Action: Mouse pressed left at (55, 110)
Screenshot: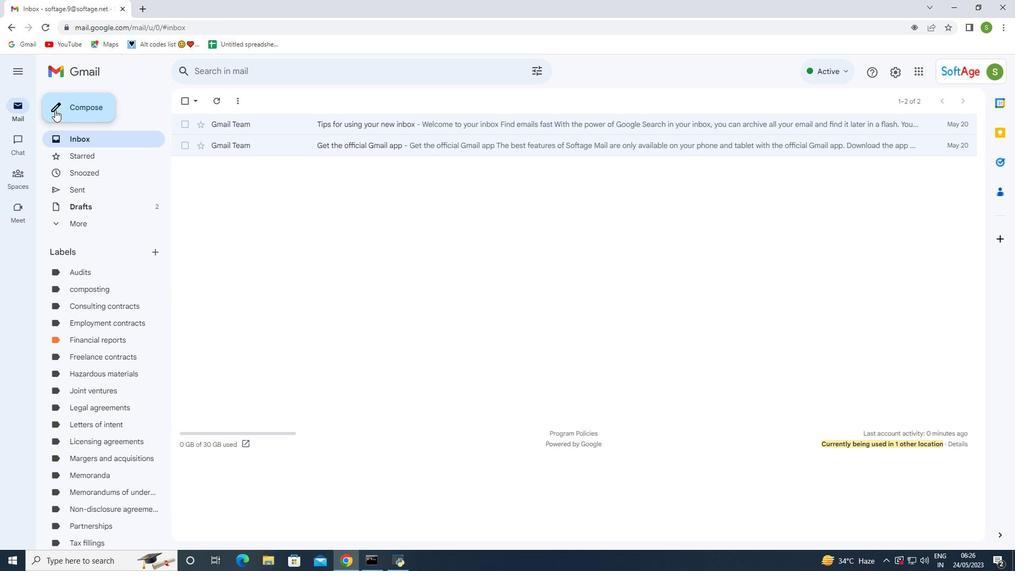 
Action: Mouse moved to (686, 255)
Screenshot: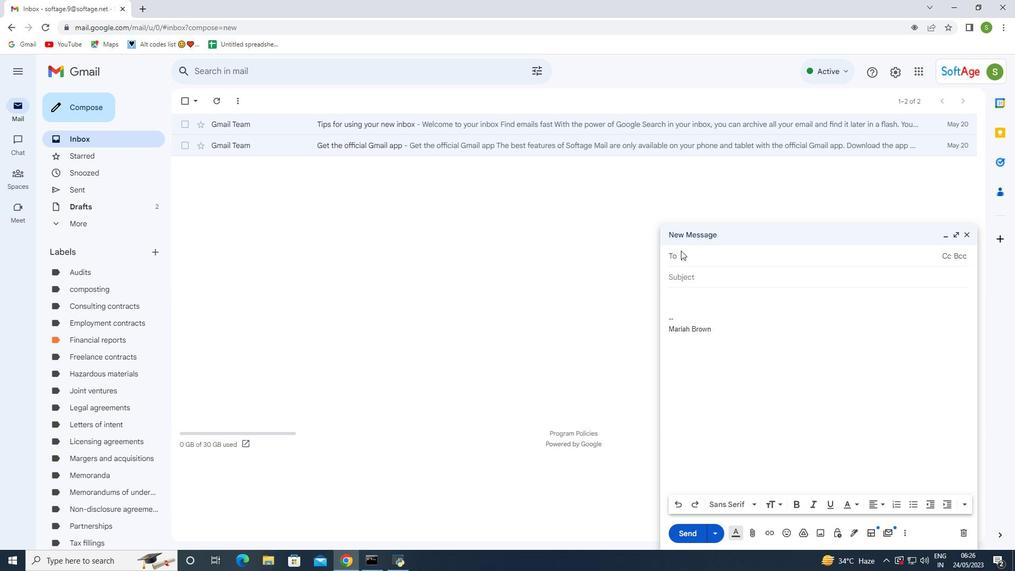 
Action: Mouse pressed left at (686, 255)
Screenshot: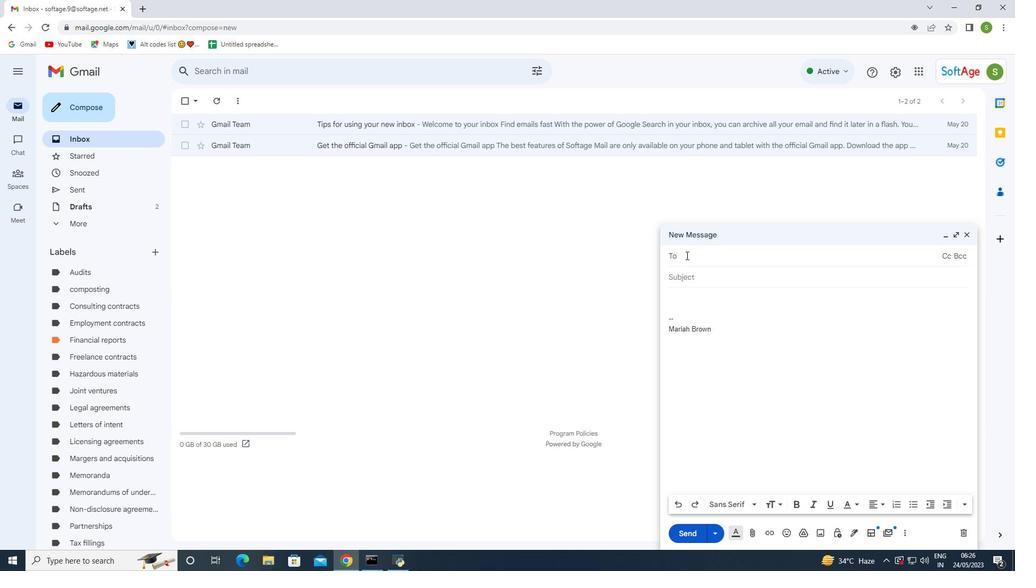 
Action: Key pressed softage.2<Key.shift>@softage.net
Screenshot: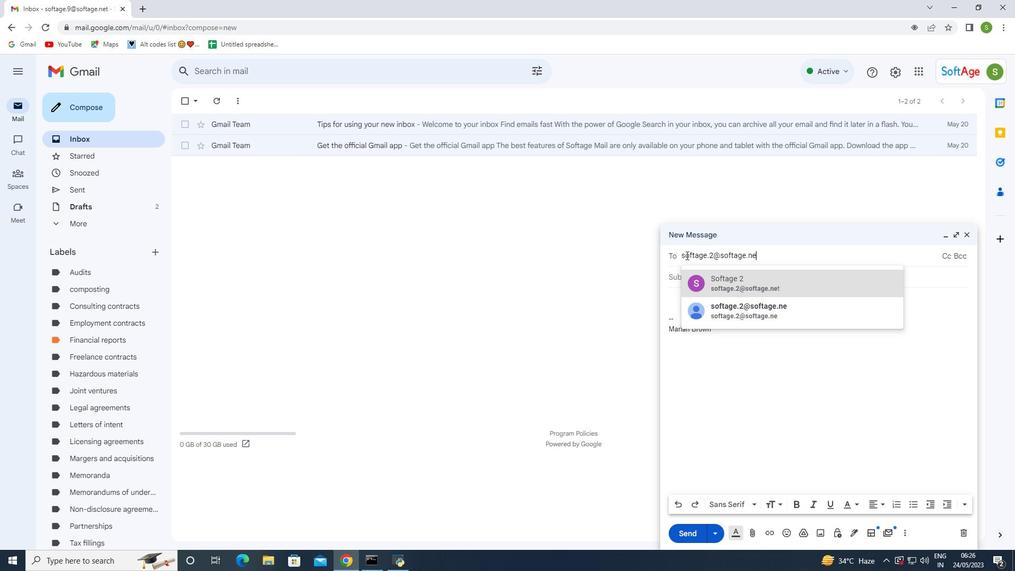 
Action: Mouse moved to (707, 282)
Screenshot: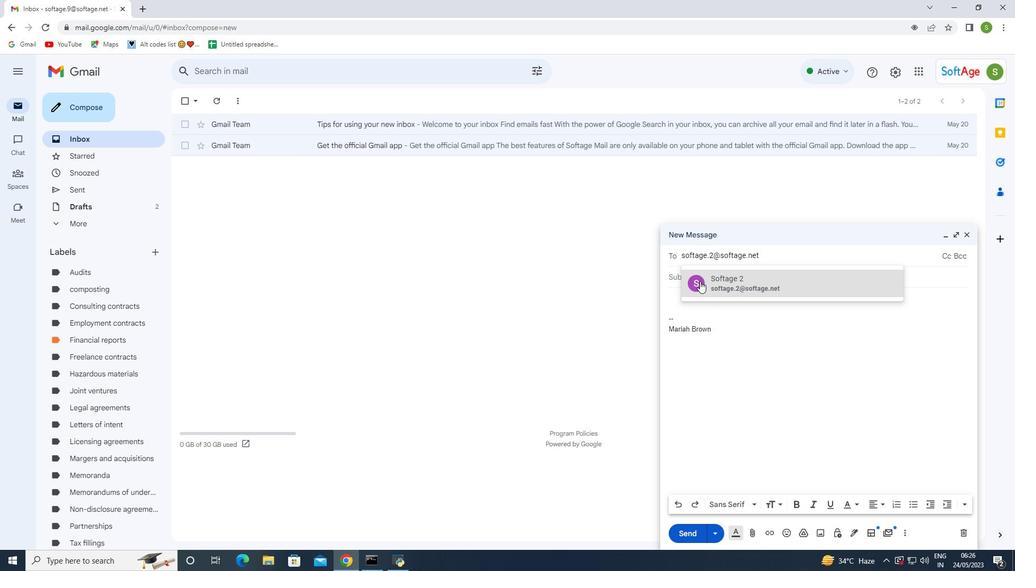 
Action: Mouse pressed left at (707, 282)
Screenshot: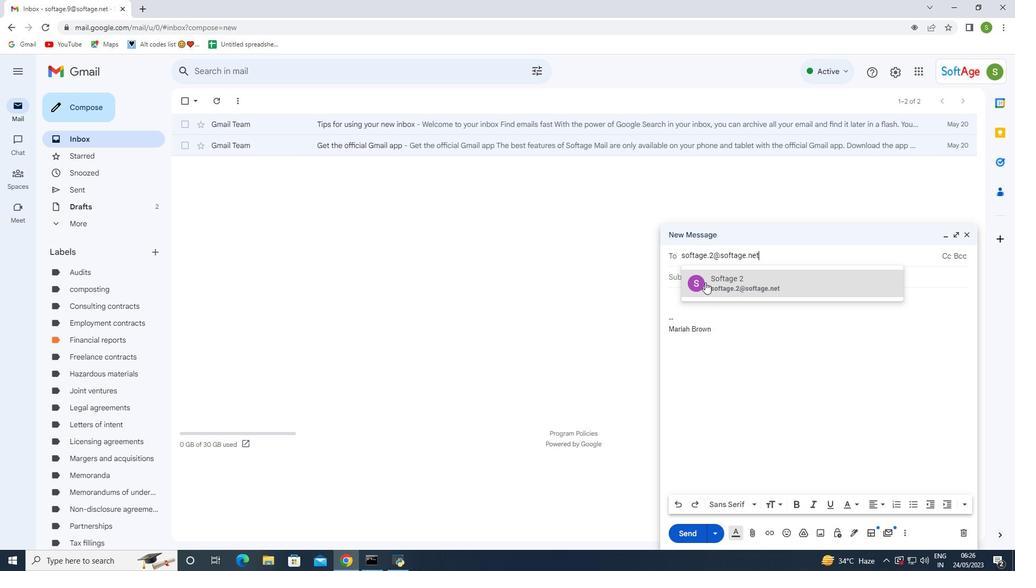 
Action: Mouse moved to (697, 288)
Screenshot: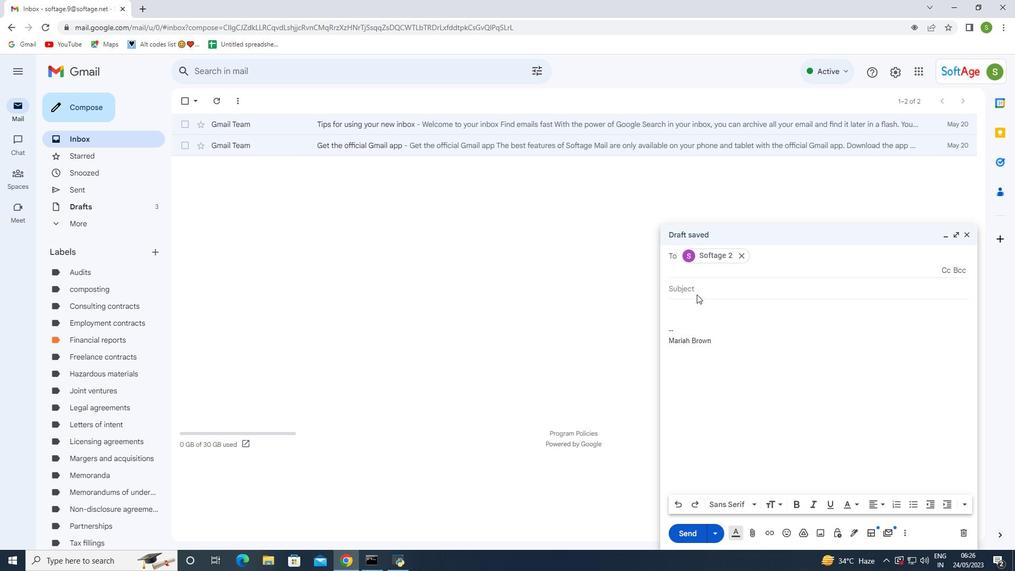 
Action: Mouse pressed left at (697, 288)
Screenshot: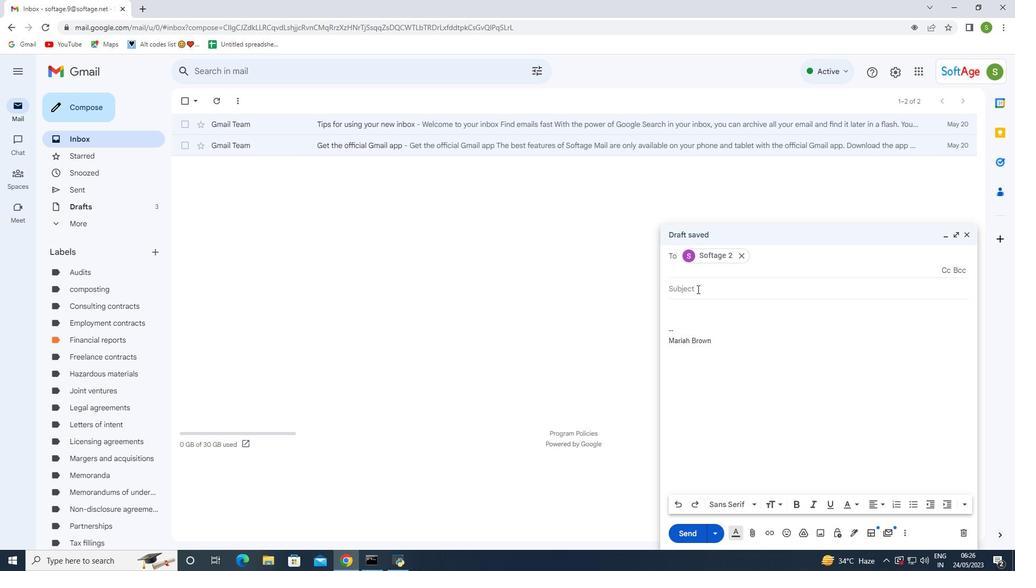 
Action: Key pressed <Key.shift>Request<Key.space>for<Key.space>an<Key.space>accommodation<Key.space>follow<Key.space><Key.backspace>-up
Screenshot: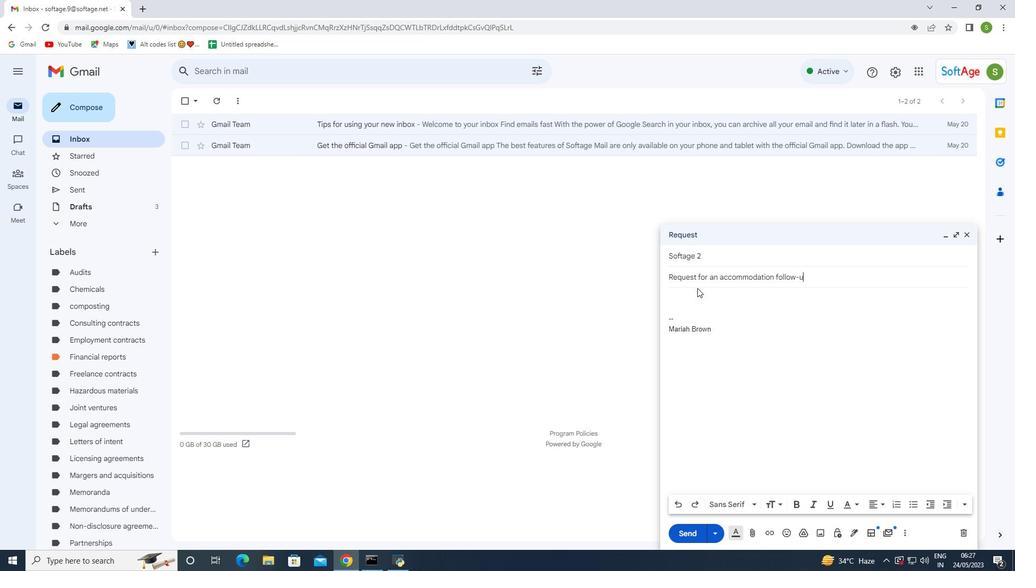 
Action: Mouse moved to (702, 309)
Screenshot: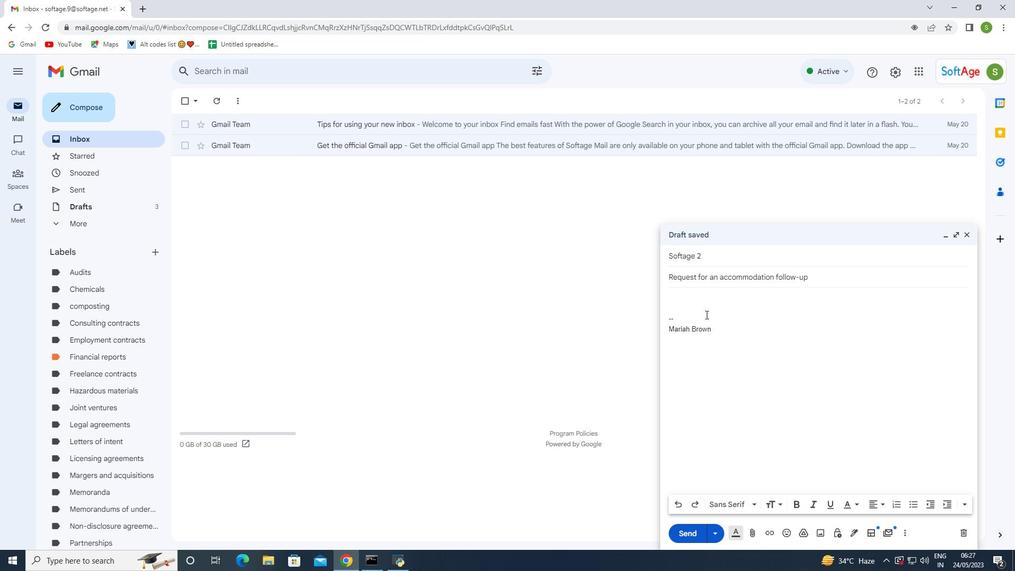 
Action: Mouse pressed left at (702, 309)
Screenshot: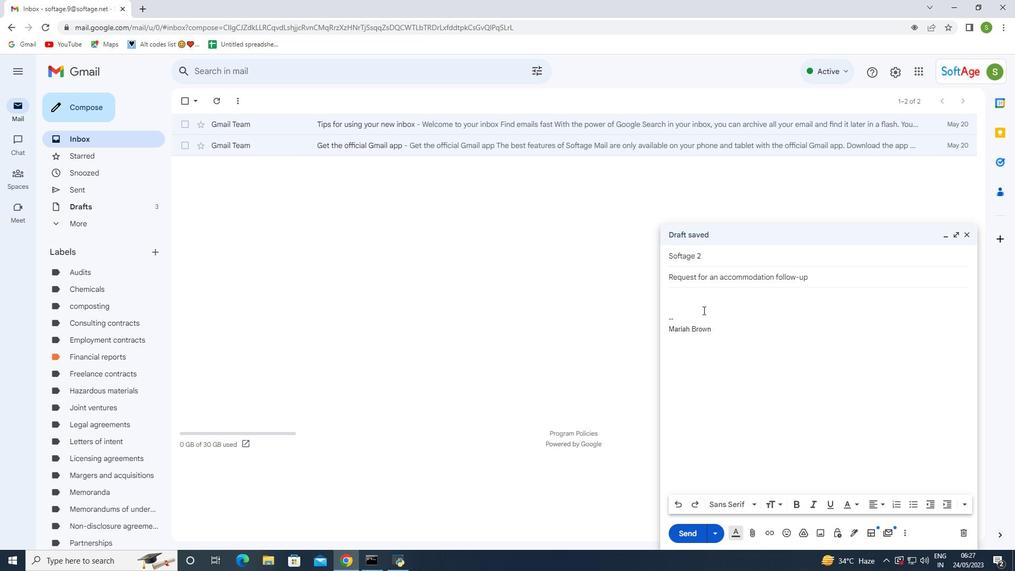 
Action: Mouse moved to (684, 314)
Screenshot: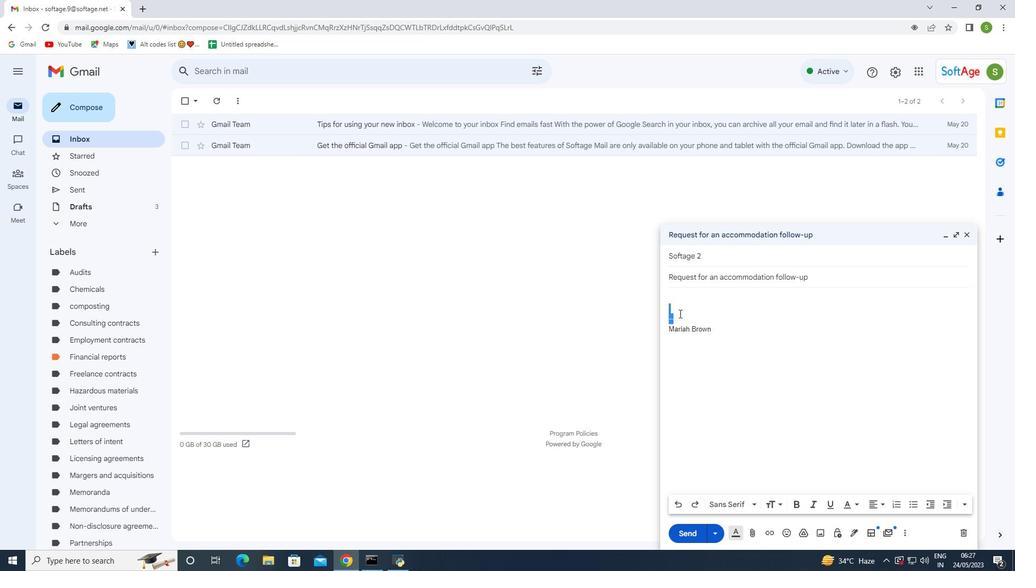 
Action: Key pressed <Key.backspace><Key.up><Key.shift><Key.shift><Key.shift>The<Key.space>new<Key.space>product<Key.space>launch<Key.space>is<Key.space>scheduled<Key.space>for<Key.space>next<Key.space>week,<Key.space>are<Key.space>you<Key.space>ready<Key.shift_r>>
Screenshot: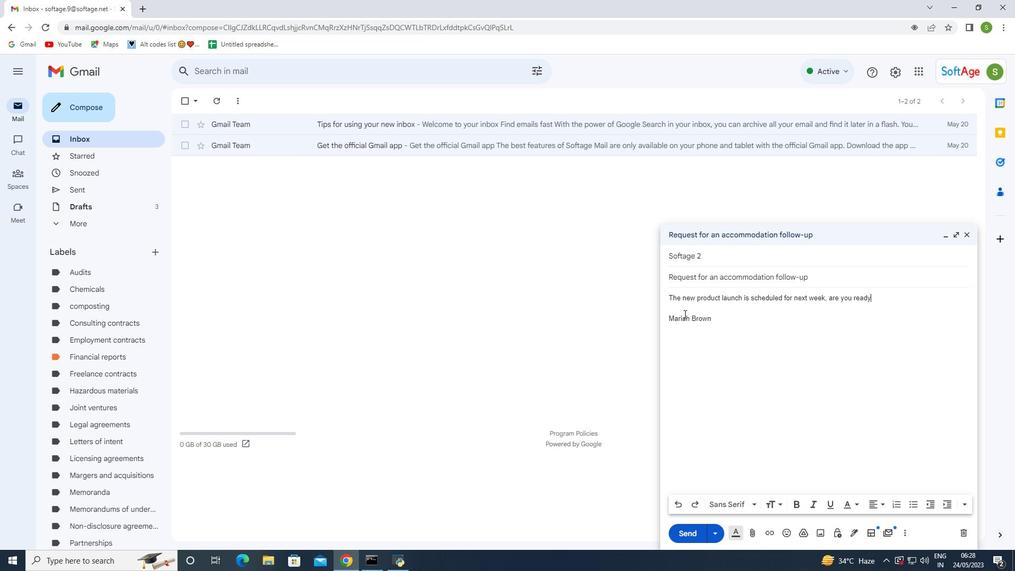 
Action: Mouse moved to (692, 532)
Screenshot: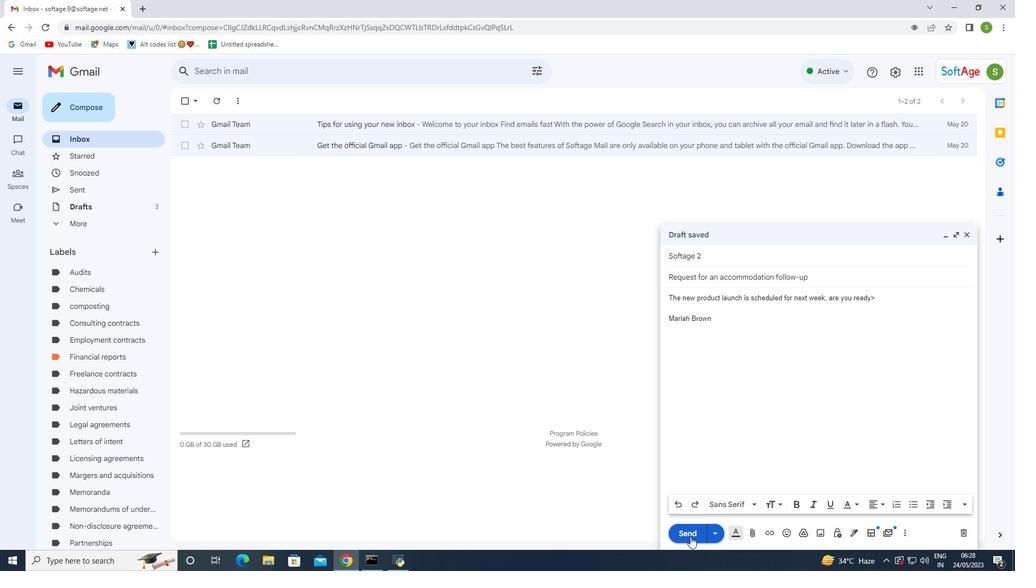 
Action: Mouse pressed left at (692, 532)
Screenshot: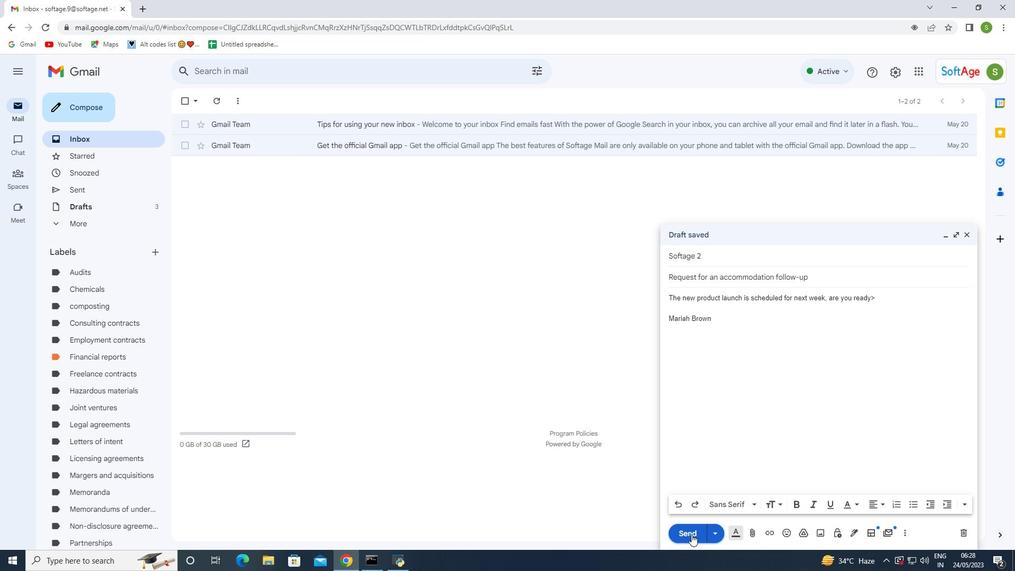 
Action: Mouse moved to (84, 186)
Screenshot: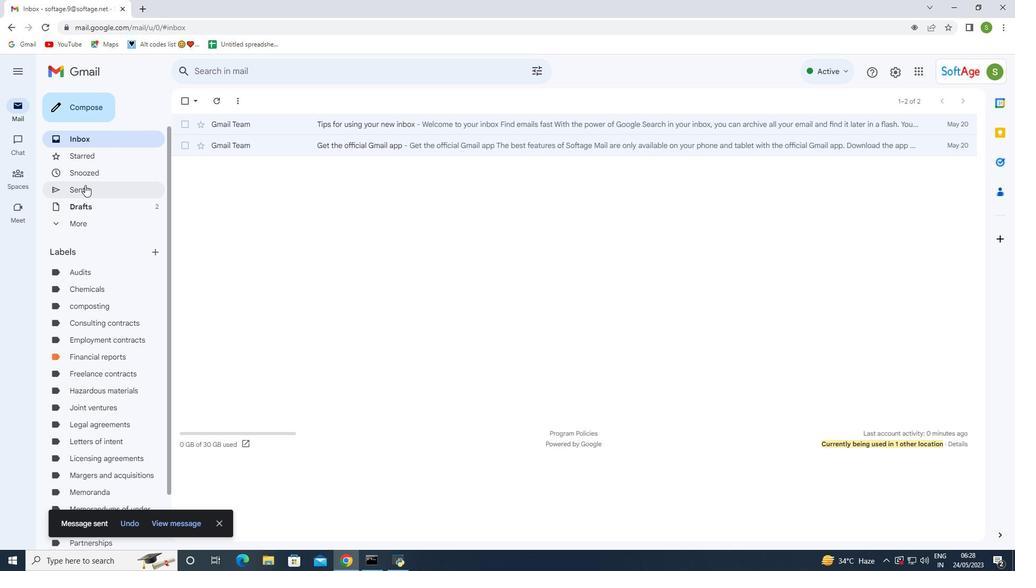 
Action: Mouse pressed left at (84, 186)
Screenshot: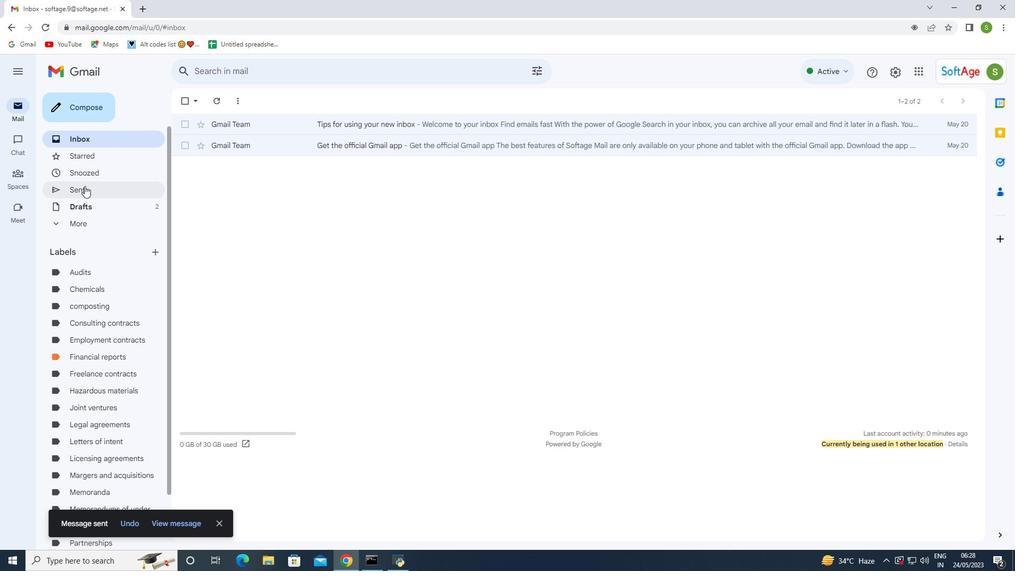 
Action: Mouse pressed left at (84, 186)
Screenshot: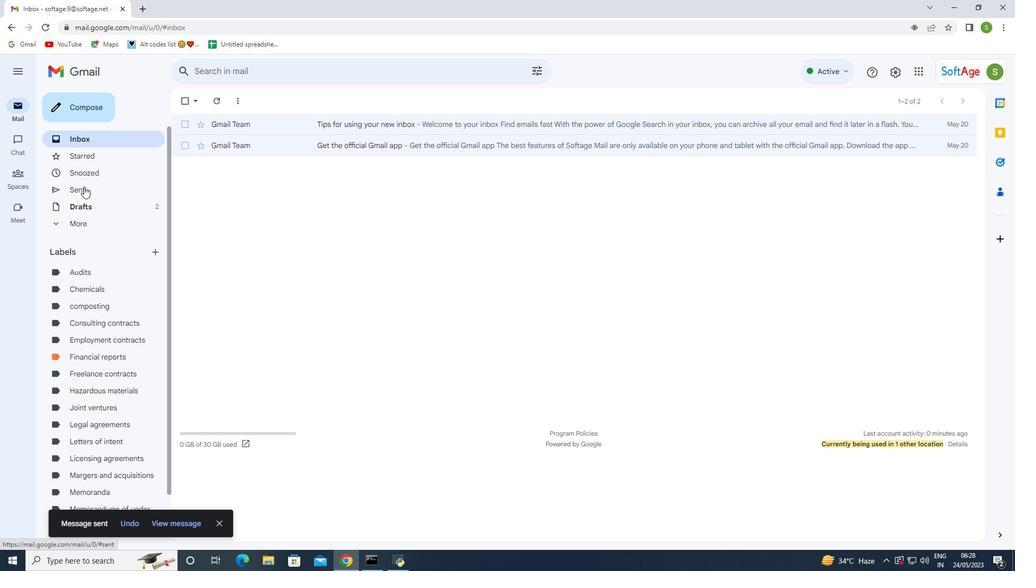 
Action: Mouse moved to (185, 154)
Screenshot: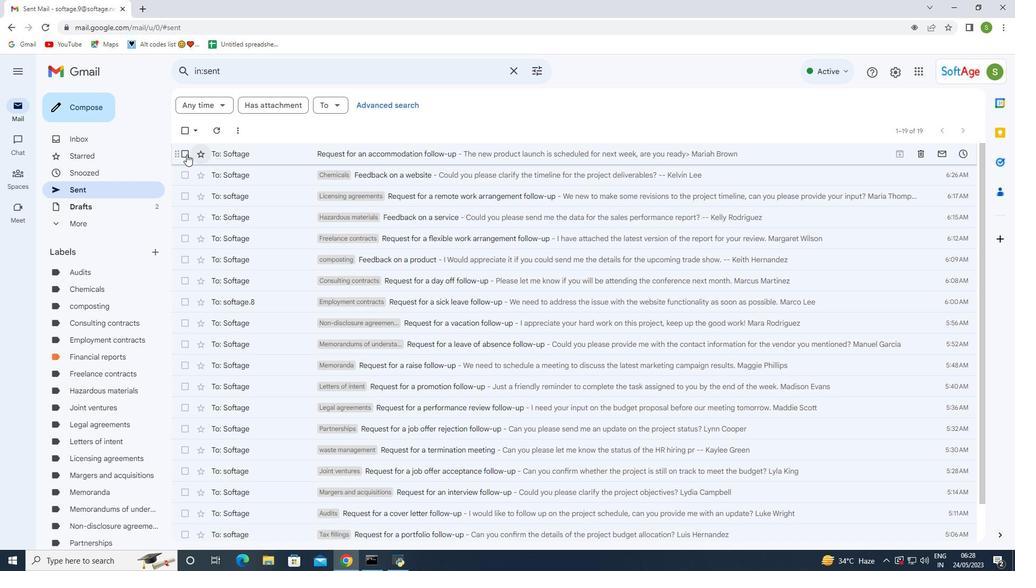 
Action: Mouse pressed left at (185, 154)
Screenshot: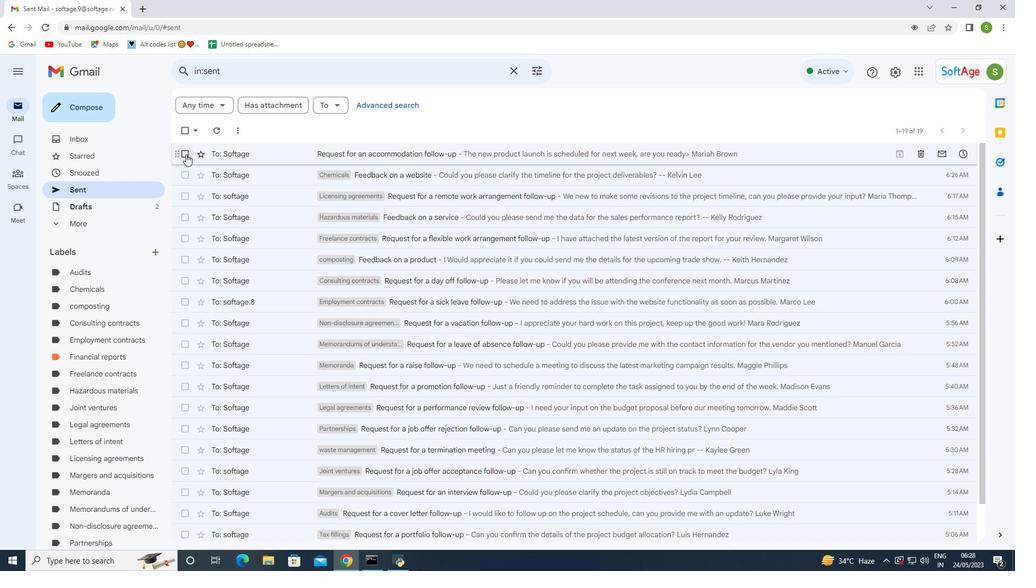 
Action: Mouse moved to (229, 156)
Screenshot: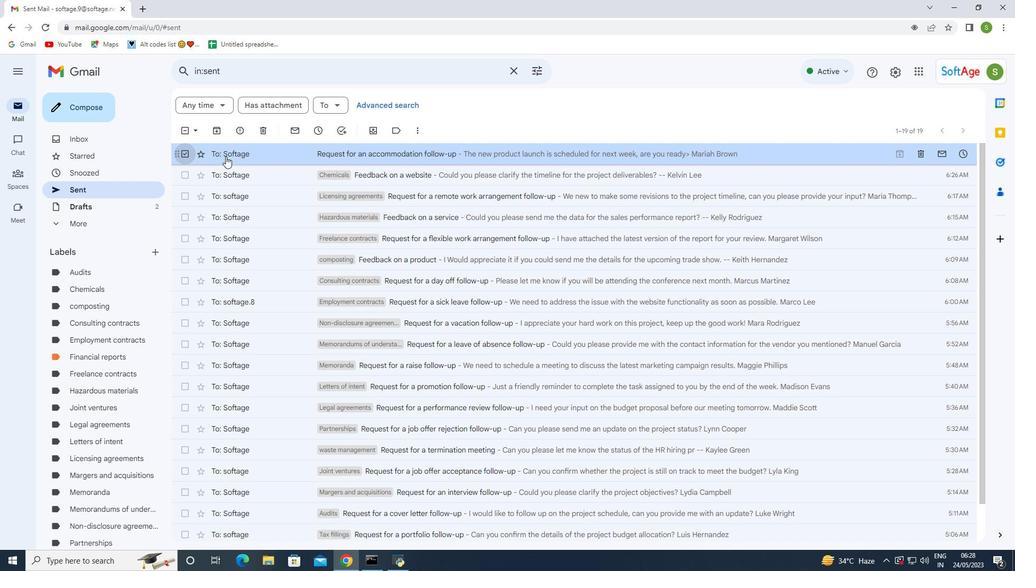 
Action: Mouse pressed right at (229, 156)
Screenshot: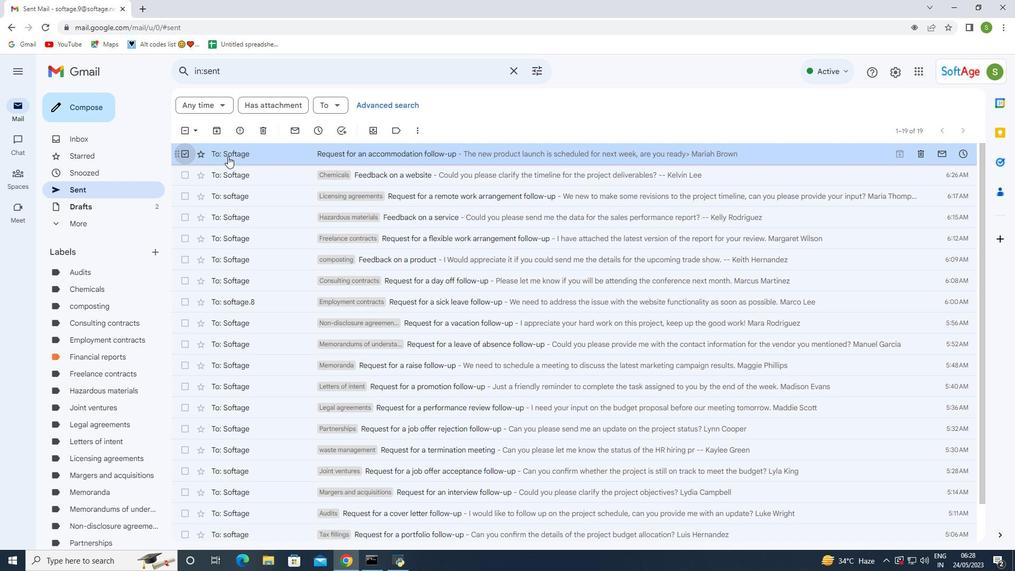 
Action: Mouse moved to (400, 316)
Screenshot: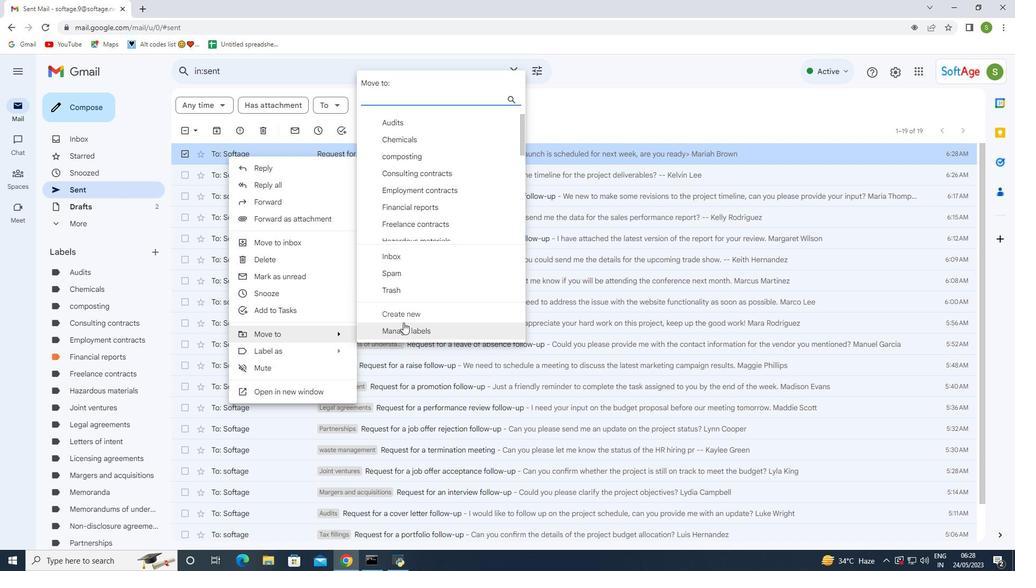 
Action: Mouse pressed left at (400, 316)
Screenshot: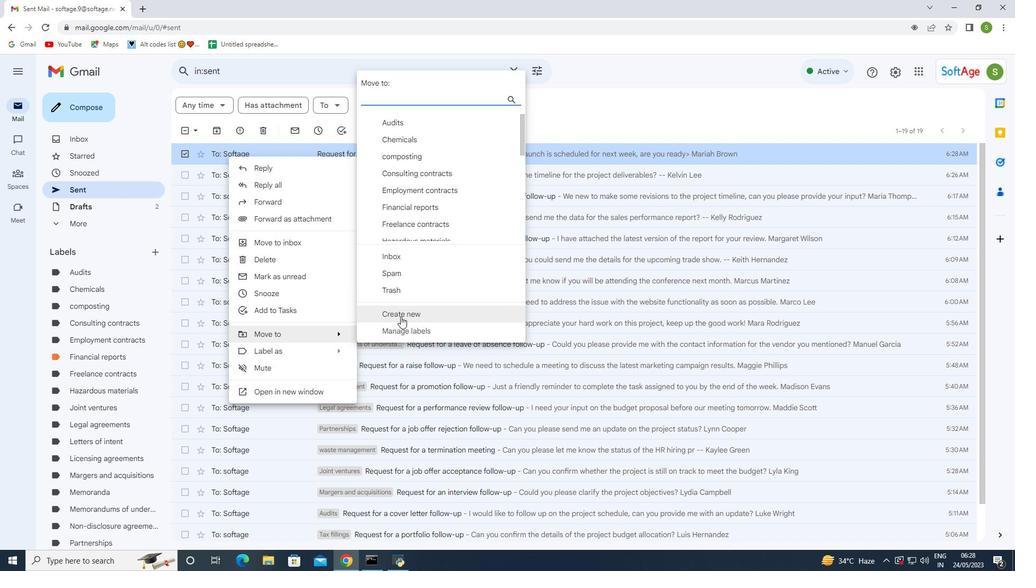 
Action: Mouse moved to (450, 286)
Screenshot: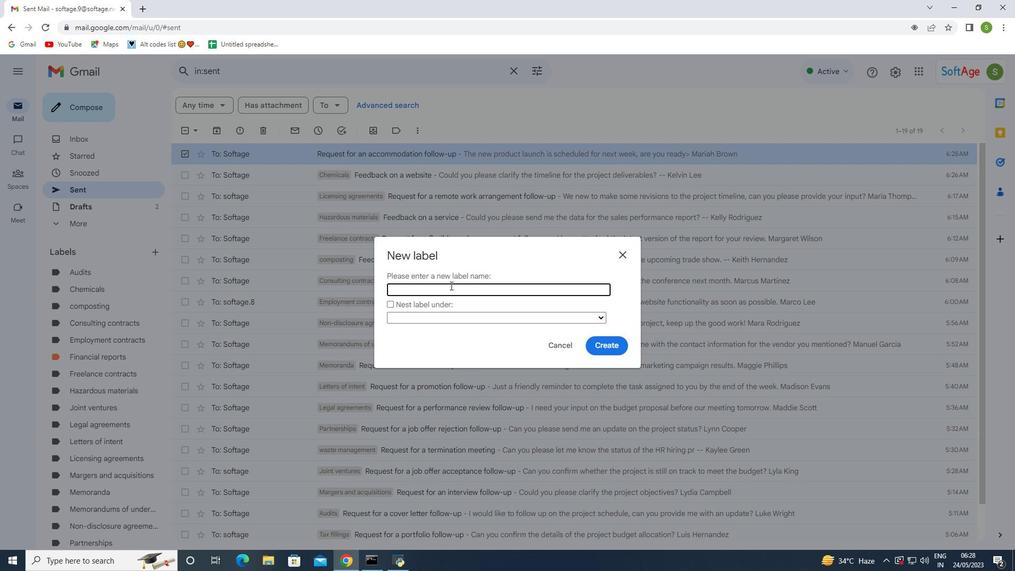 
Action: Mouse pressed left at (450, 286)
Screenshot: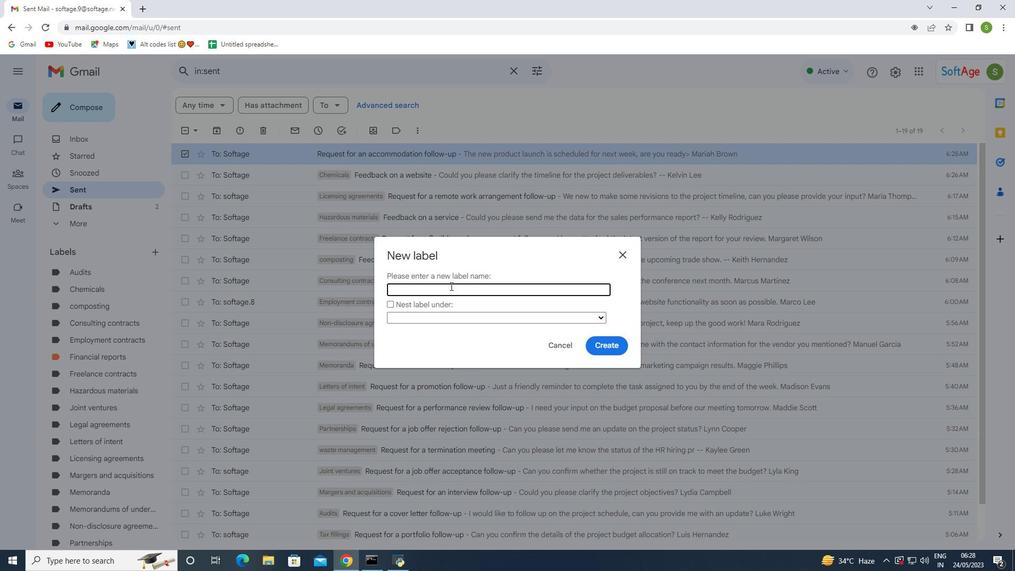 
Action: Key pressed <Key.shift>Lease<Key.space><Key.shift>agreements
Screenshot: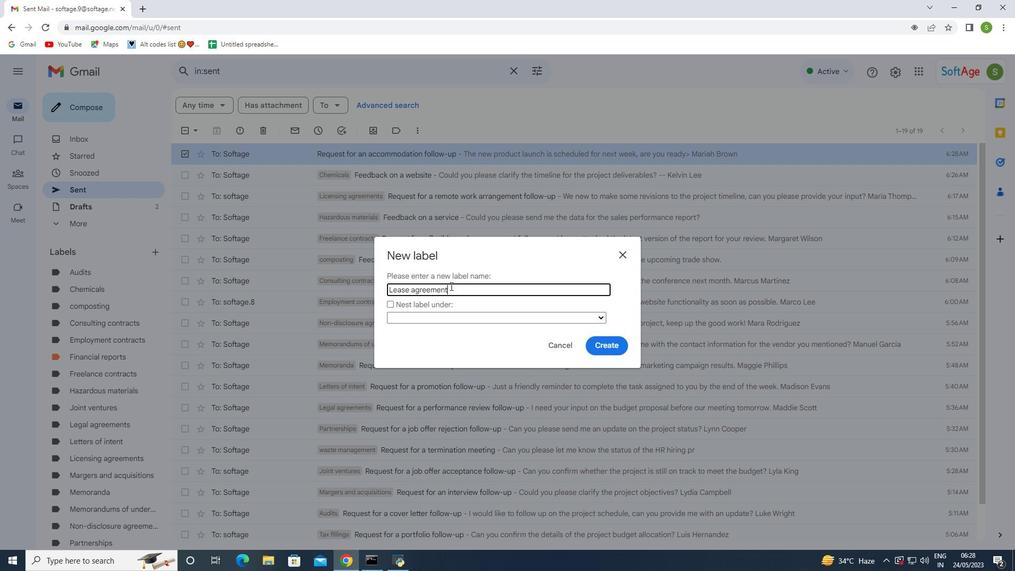 
Action: Mouse moved to (610, 344)
Screenshot: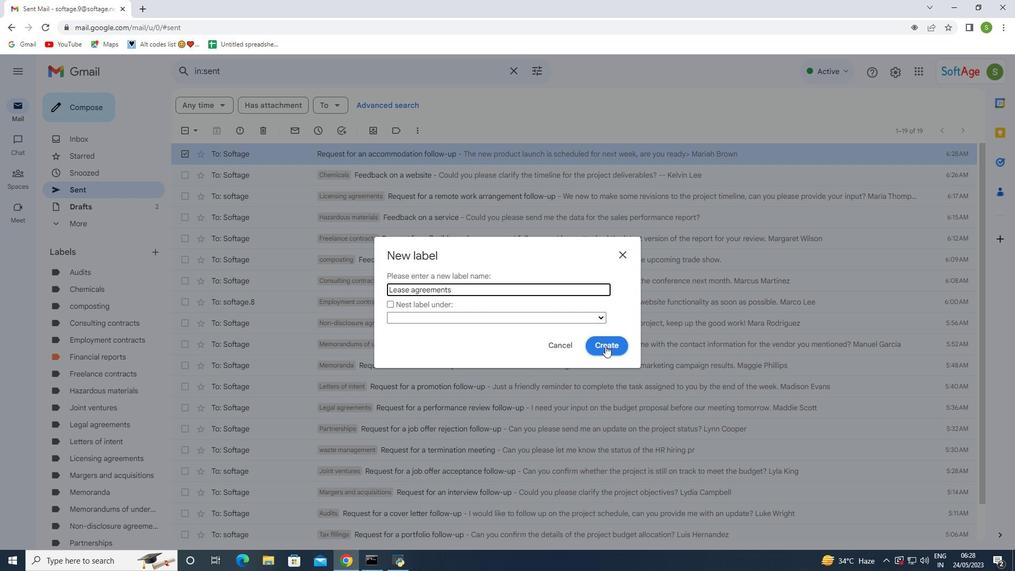 
Action: Mouse pressed left at (610, 344)
Screenshot: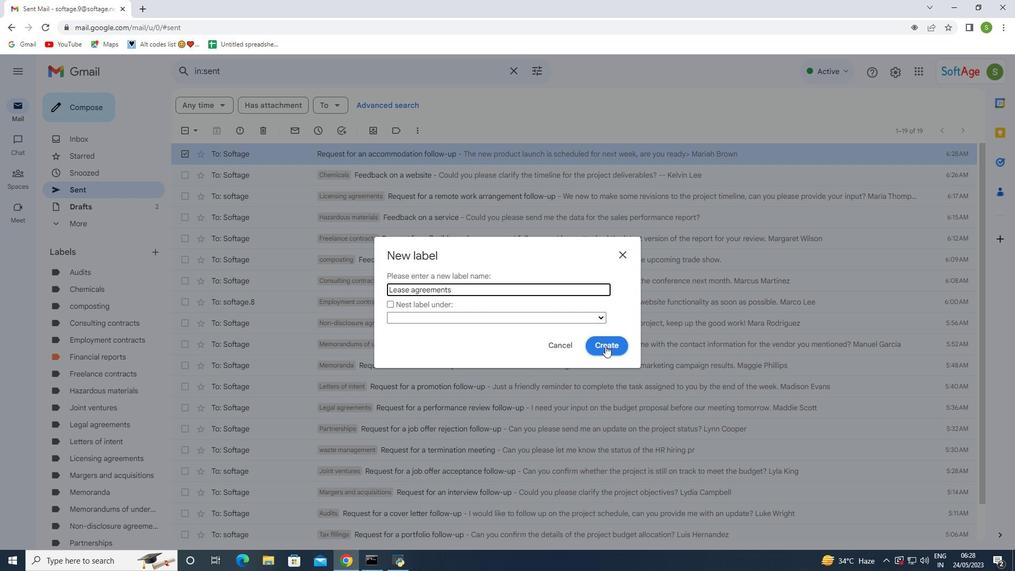 
Action: Mouse moved to (88, 427)
Screenshot: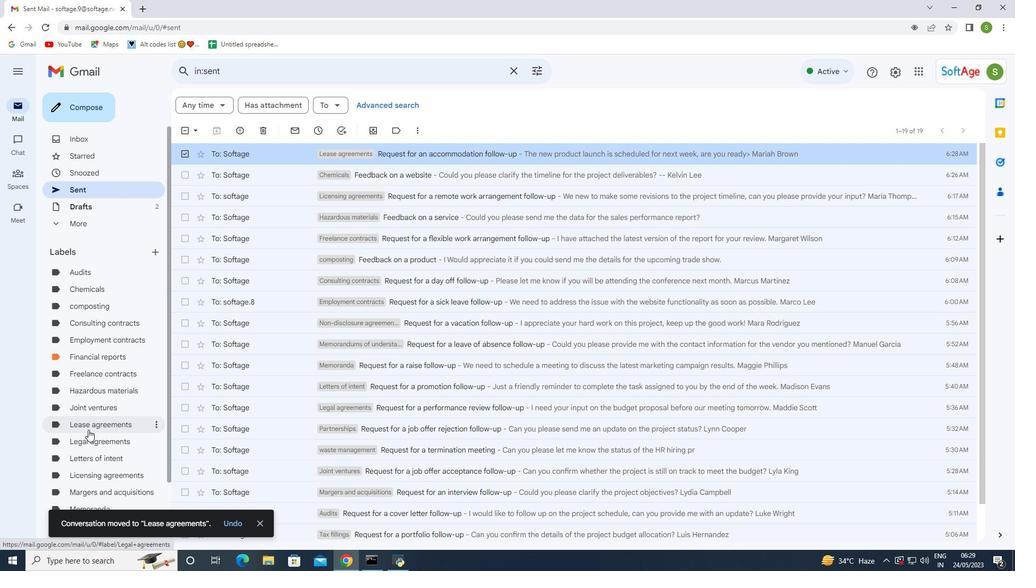 
Action: Mouse pressed left at (88, 427)
Screenshot: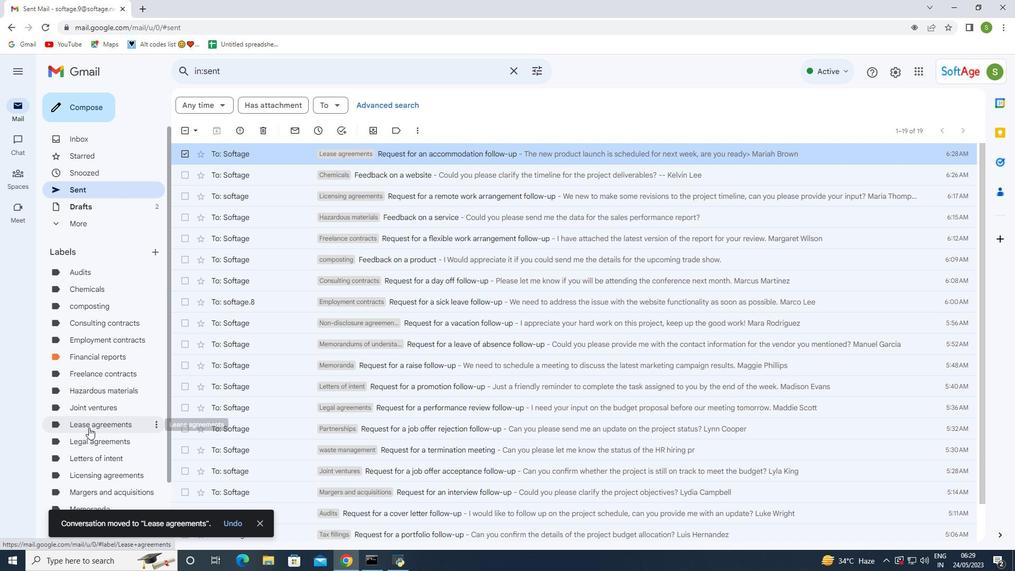 
Action: Mouse moved to (88, 427)
Screenshot: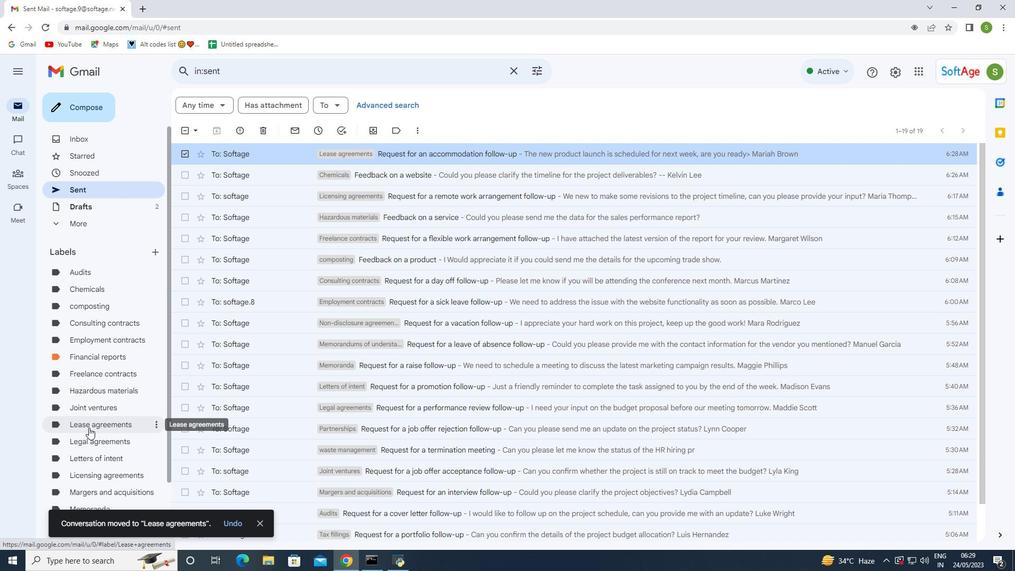 
Action: Mouse pressed left at (88, 427)
Screenshot: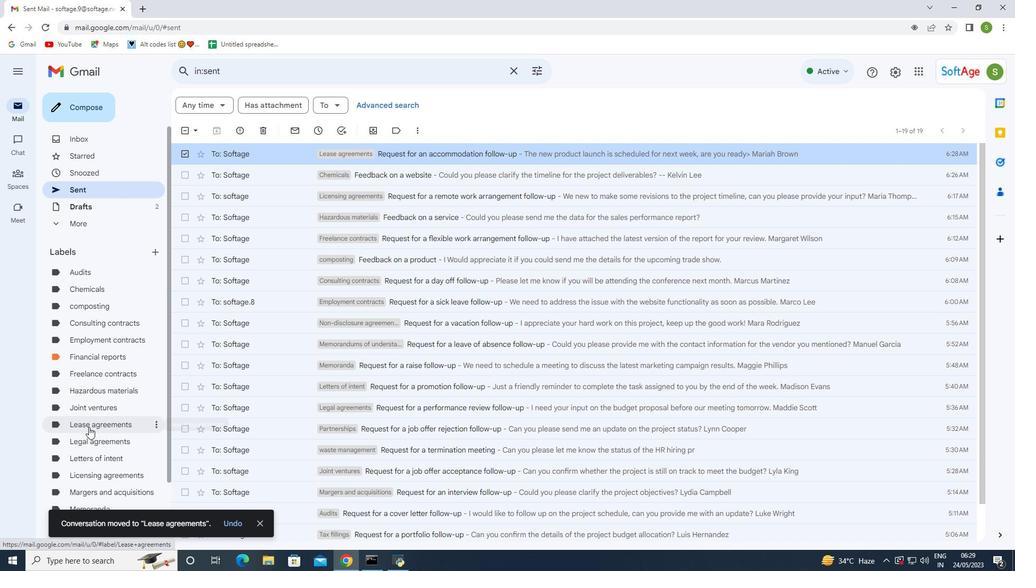
Action: Mouse moved to (342, 140)
Screenshot: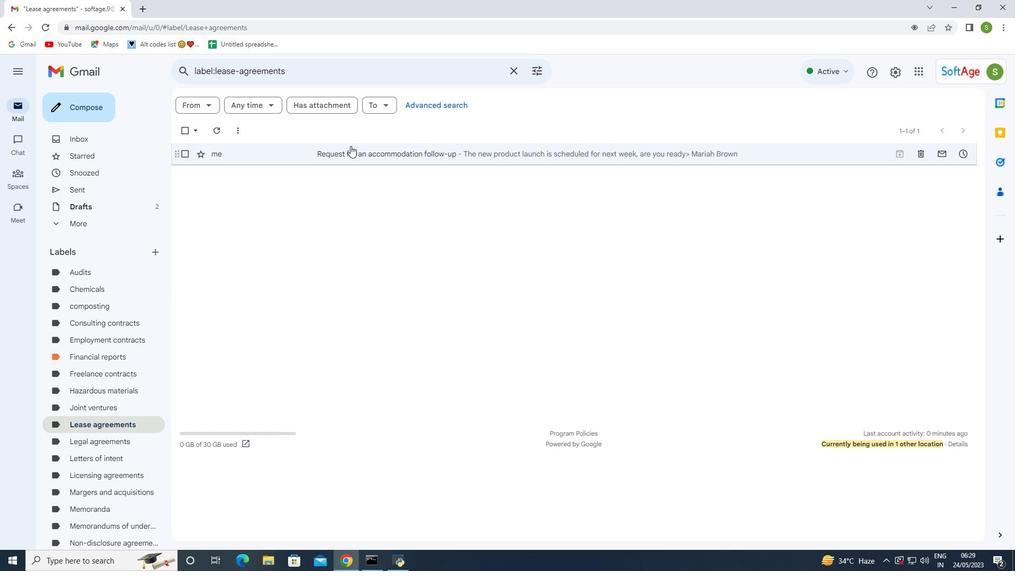 
Action: Mouse pressed left at (342, 140)
Screenshot: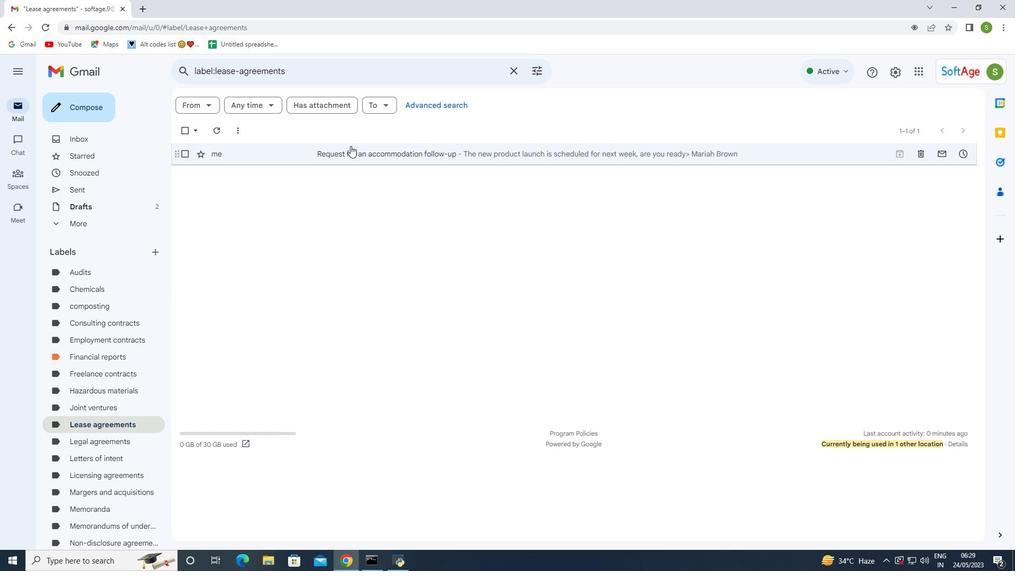 
Action: Mouse moved to (343, 147)
Screenshot: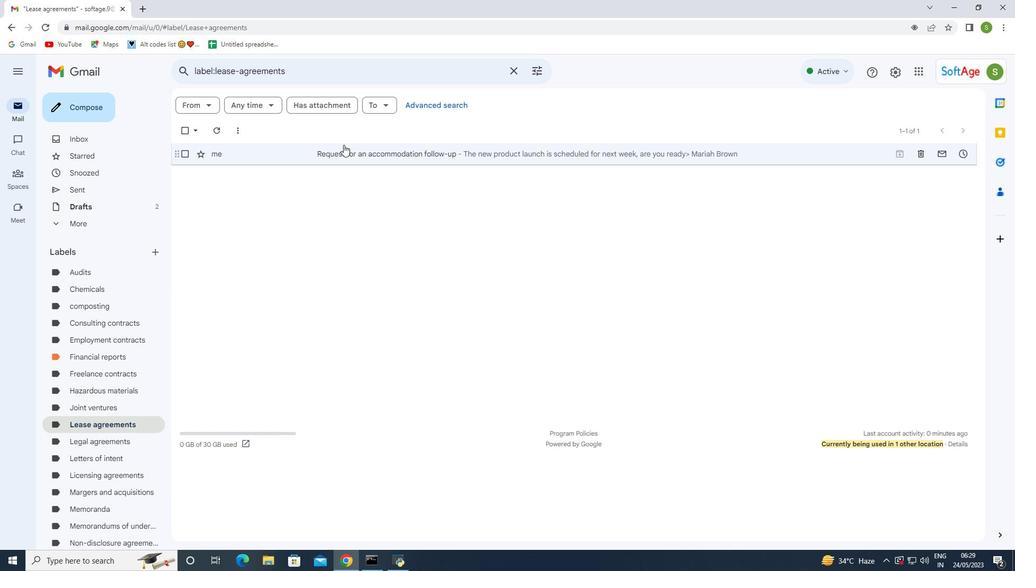 
Action: Mouse pressed left at (343, 147)
Screenshot: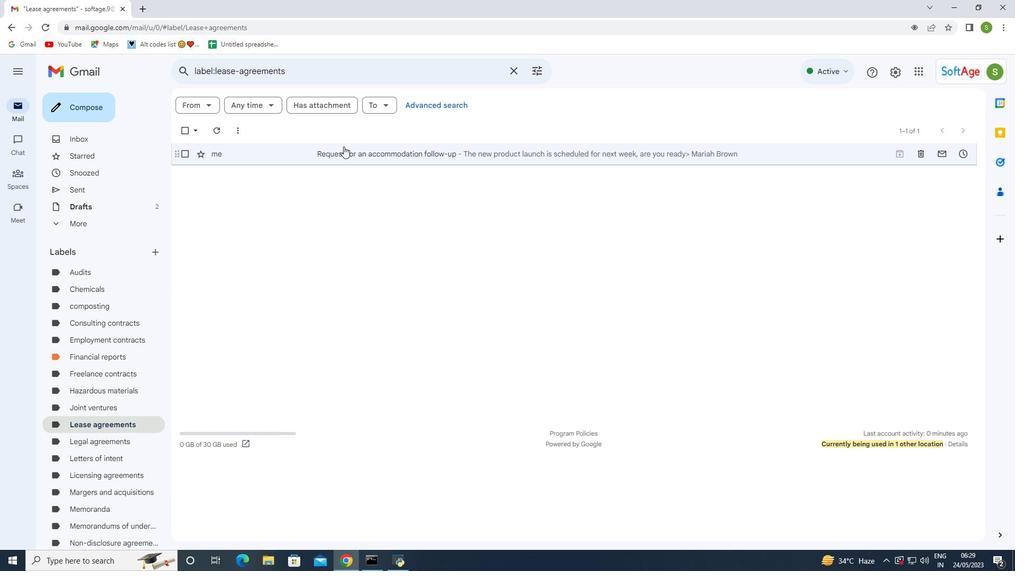 
Action: Mouse pressed left at (343, 147)
Screenshot: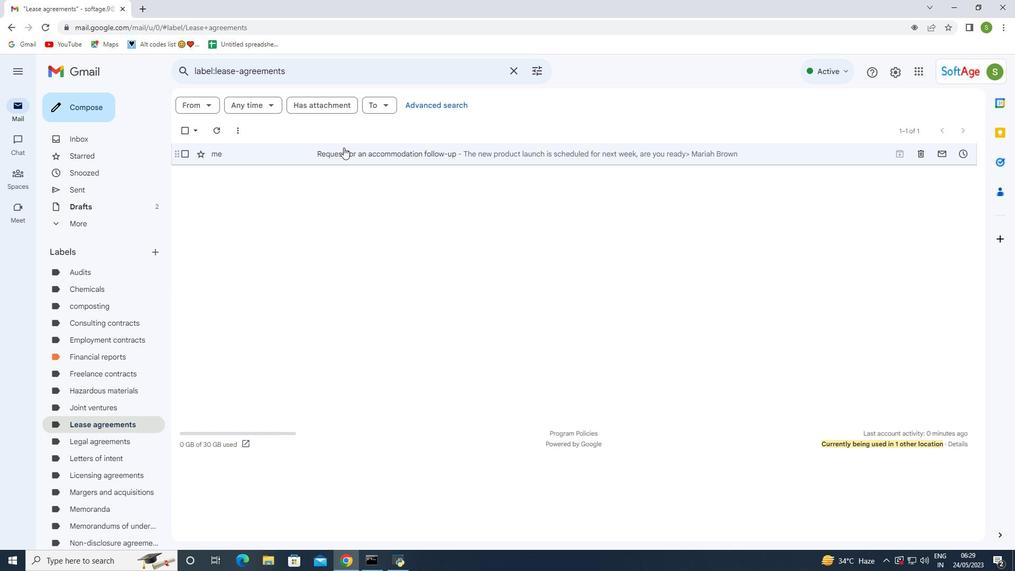 
Action: Mouse moved to (448, 225)
Screenshot: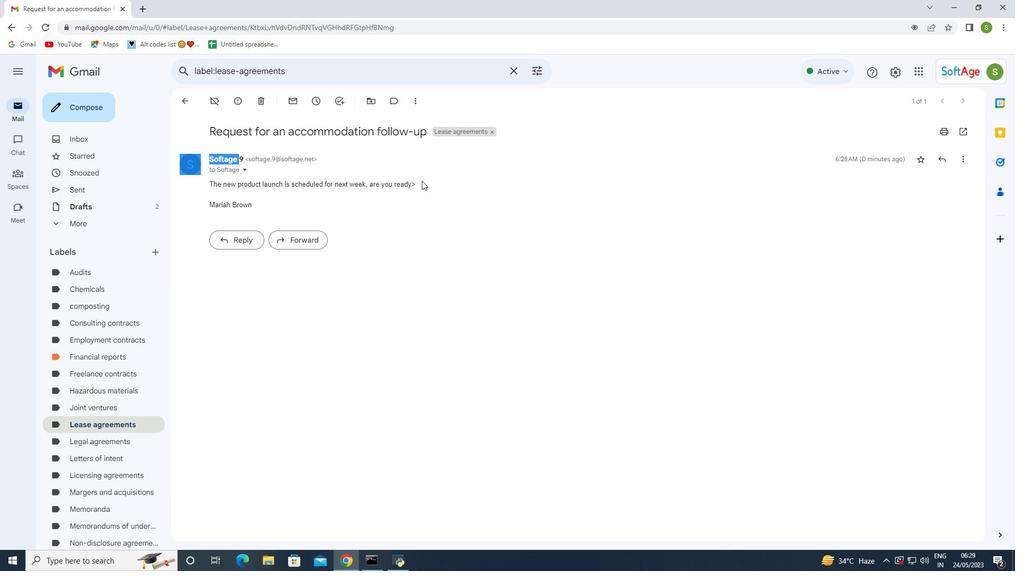 
Action: Mouse pressed left at (448, 225)
Screenshot: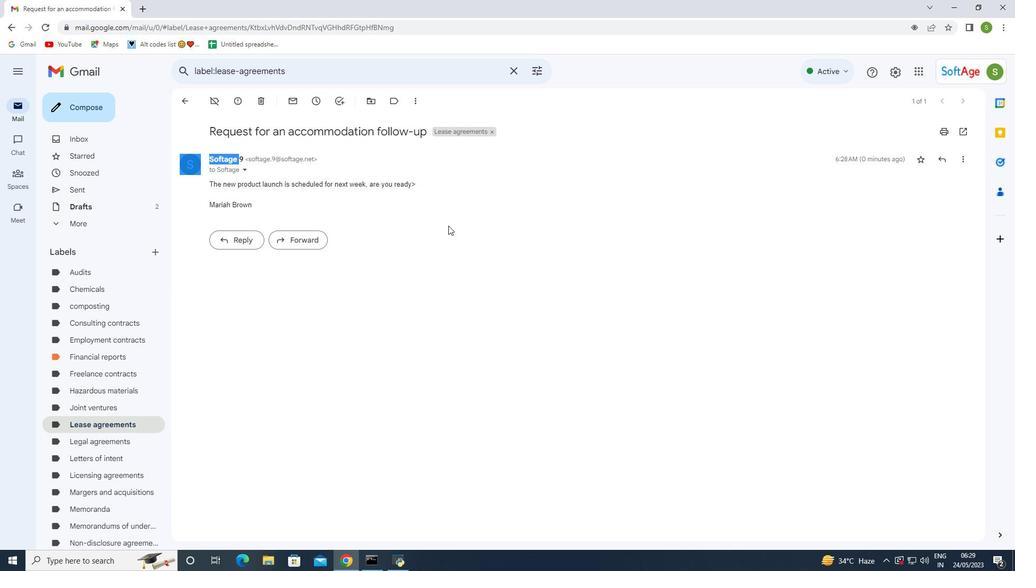 
Action: Mouse moved to (184, 105)
Screenshot: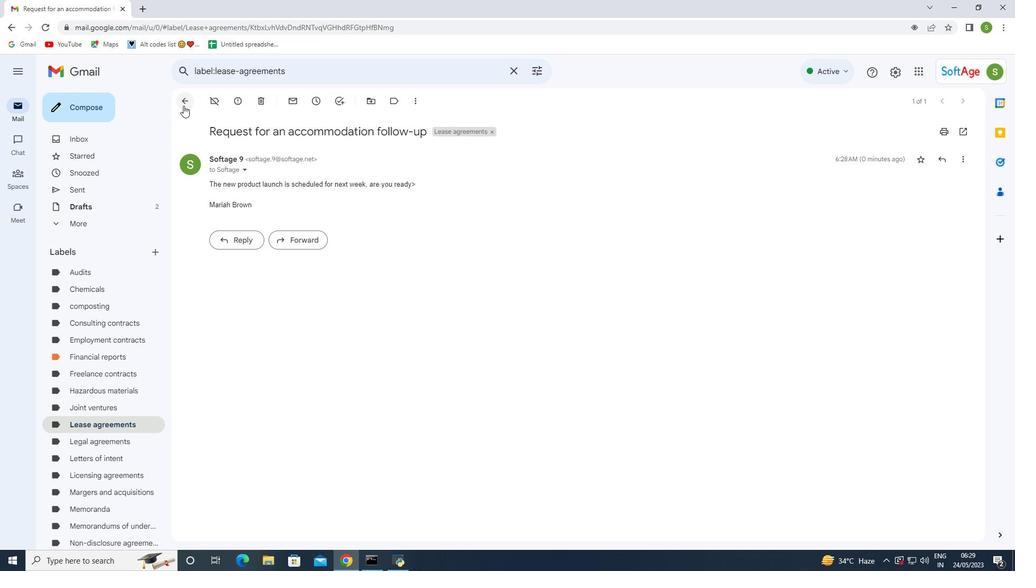 
Action: Mouse pressed left at (184, 105)
Screenshot: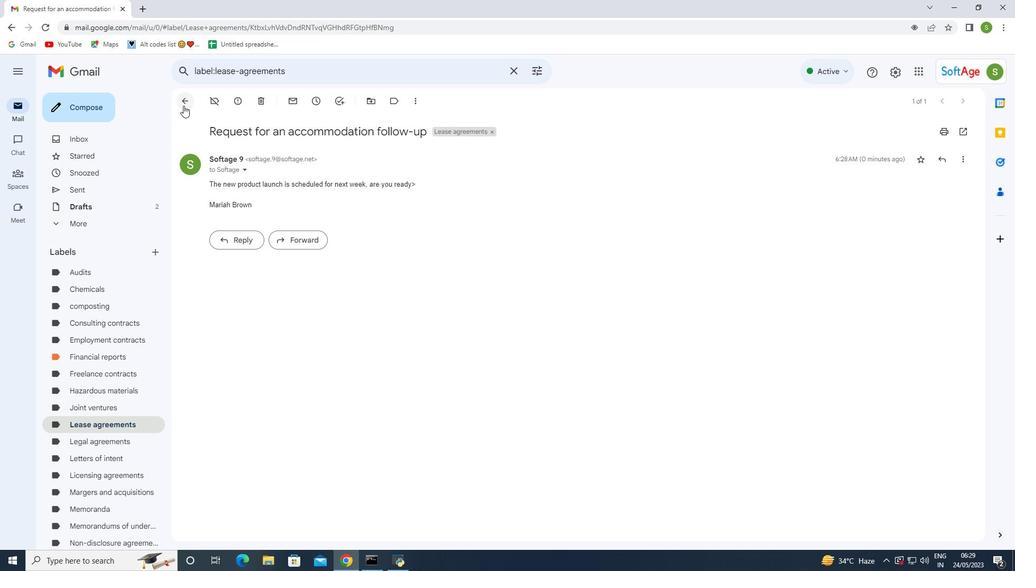 
Action: Mouse moved to (463, 298)
Screenshot: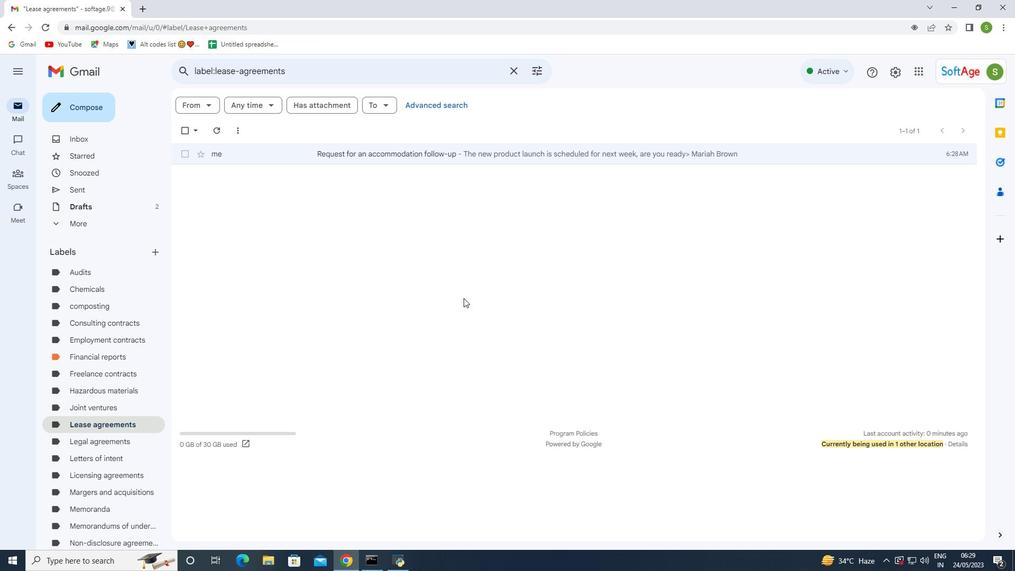 
